 Task: Search one way flight ticket for 5 adults, 1 child, 2 infants in seat and 1 infant on lap in business from Worcester: Worcester Regional Airport to Laramie: Laramie Regional Airport on 5-3-2023. Choice of flights is Delta. Number of bags: 1 carry on bag. Price is upto 76000. Outbound departure time preference is 19:00.
Action: Mouse moved to (231, 318)
Screenshot: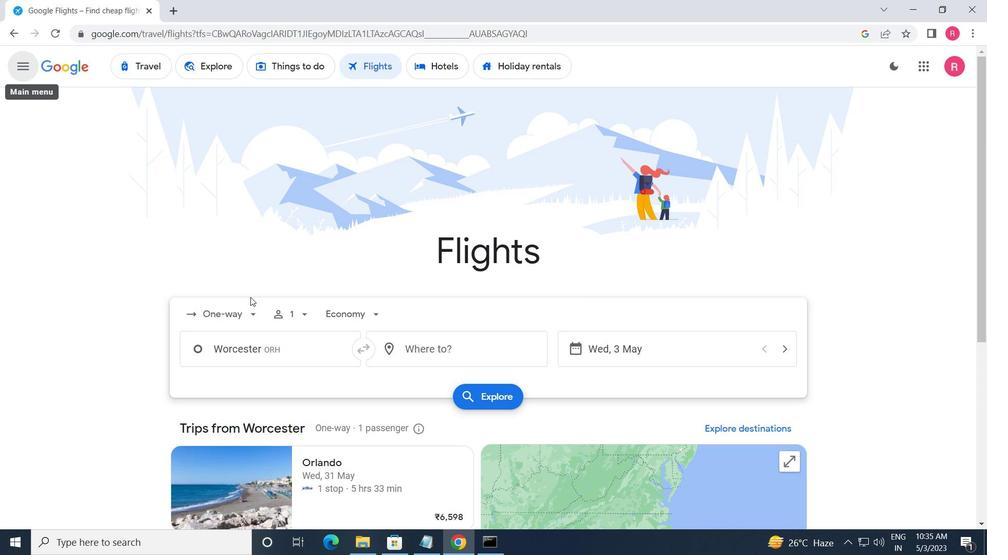 
Action: Mouse pressed left at (231, 318)
Screenshot: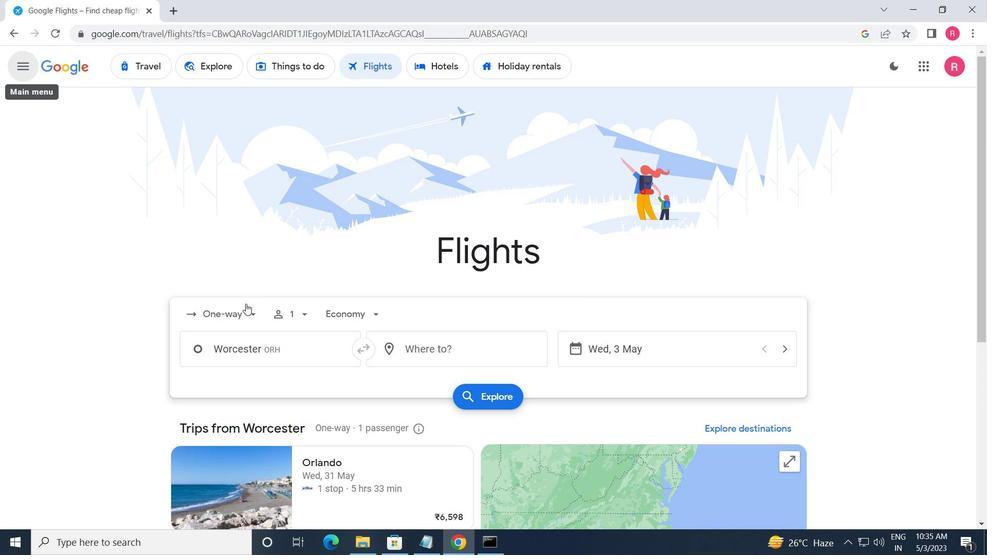 
Action: Mouse moved to (256, 374)
Screenshot: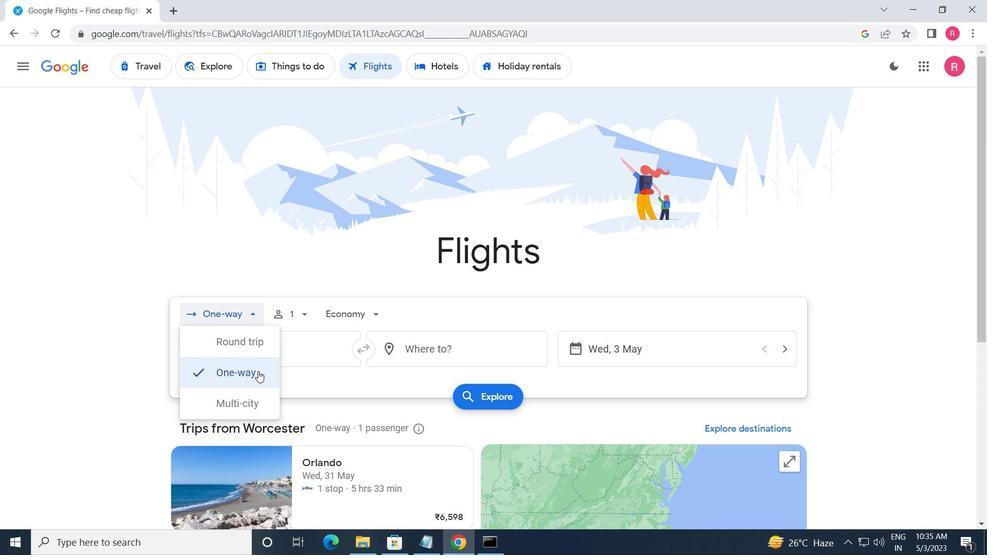 
Action: Mouse pressed left at (256, 374)
Screenshot: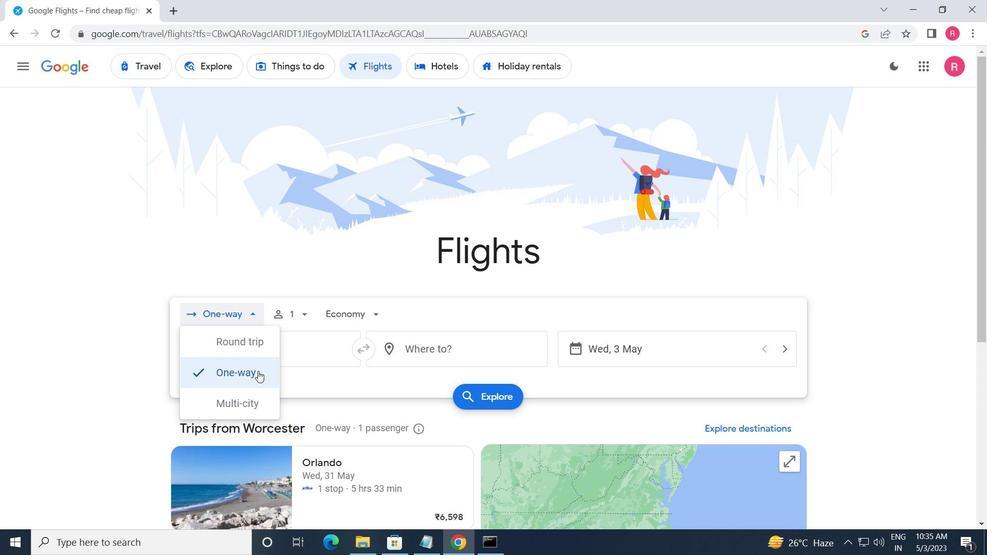 
Action: Mouse moved to (285, 309)
Screenshot: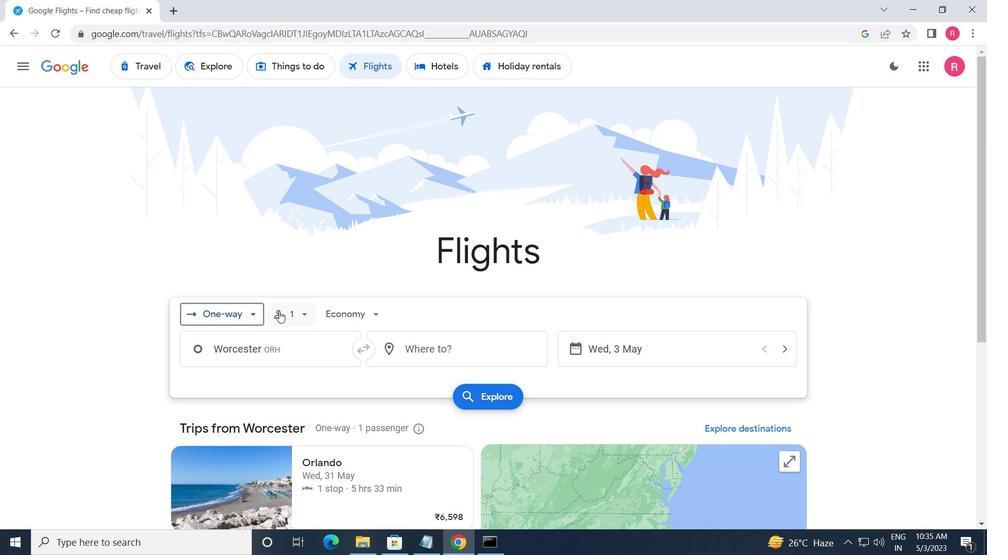 
Action: Mouse pressed left at (285, 309)
Screenshot: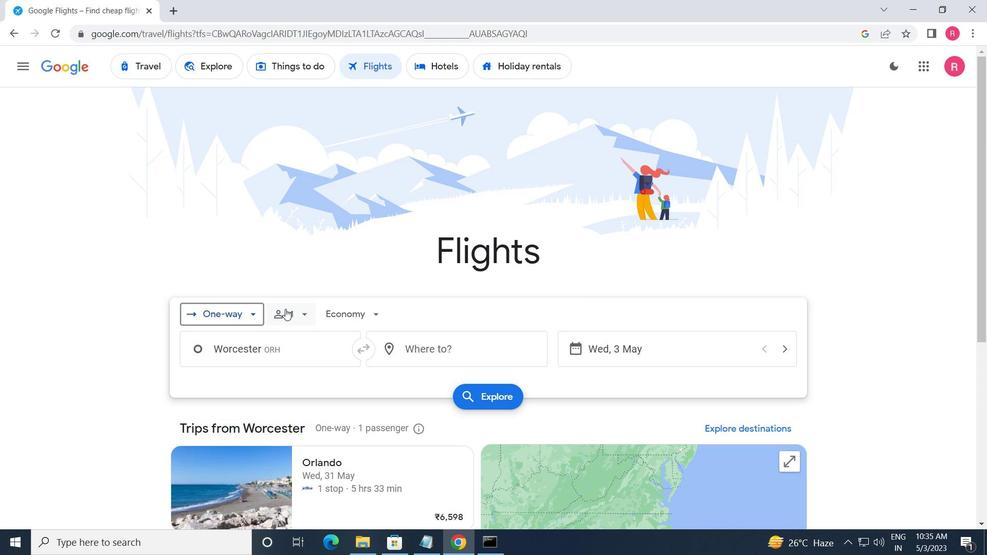 
Action: Mouse moved to (408, 351)
Screenshot: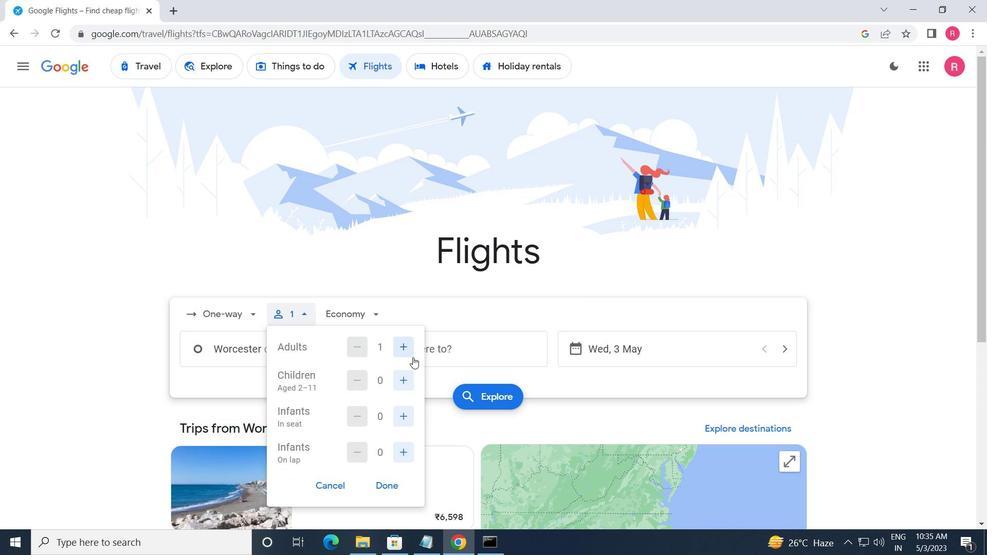 
Action: Mouse pressed left at (408, 351)
Screenshot: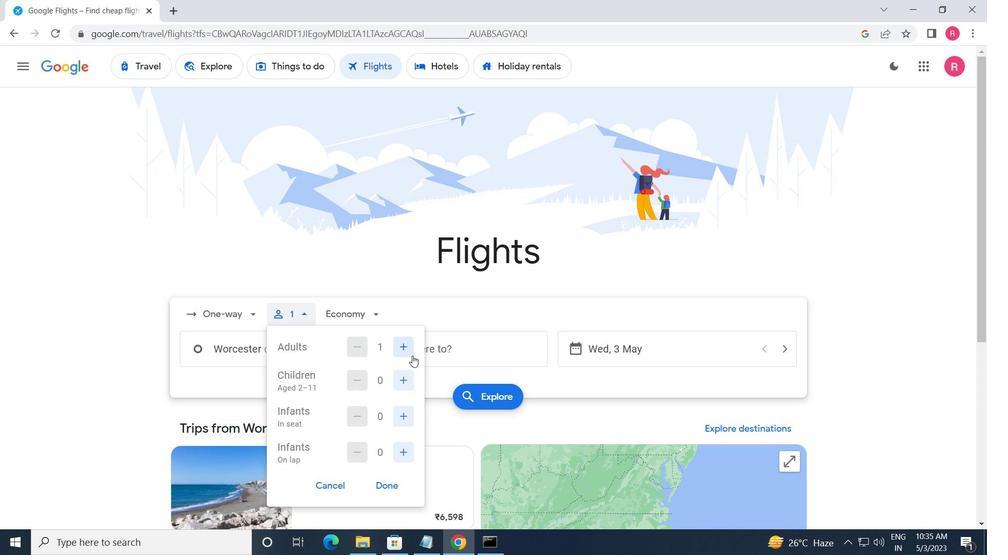 
Action: Mouse moved to (408, 350)
Screenshot: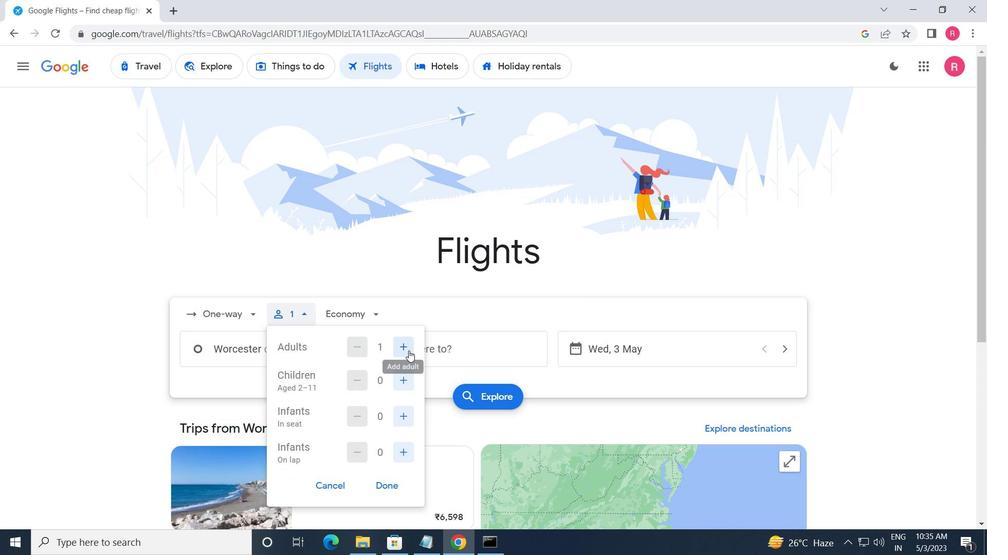 
Action: Mouse pressed left at (408, 350)
Screenshot: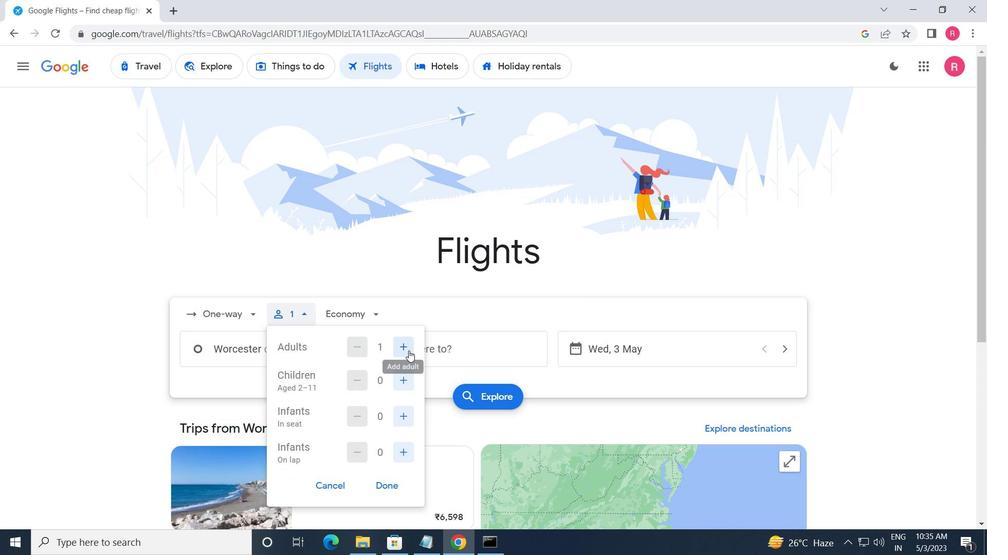 
Action: Mouse pressed left at (408, 350)
Screenshot: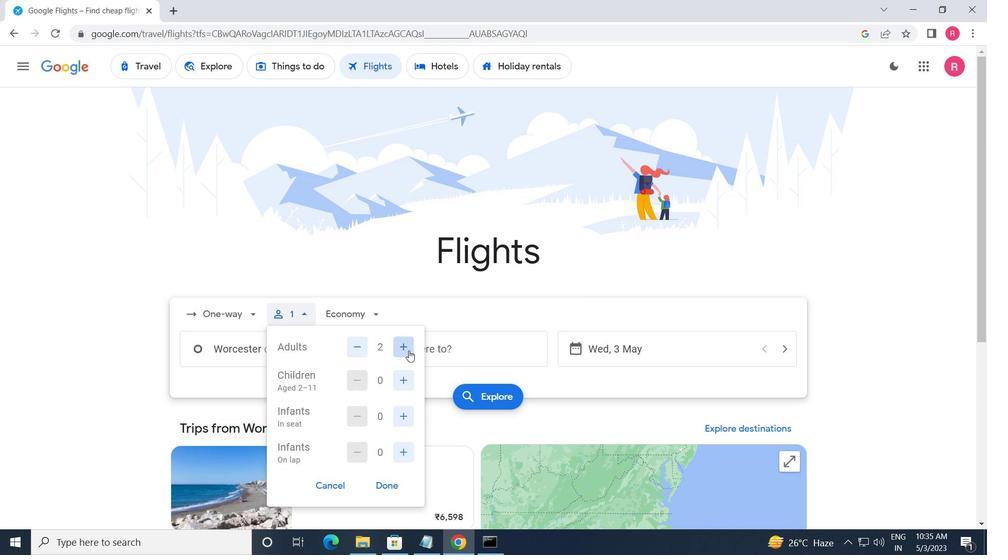 
Action: Mouse moved to (406, 352)
Screenshot: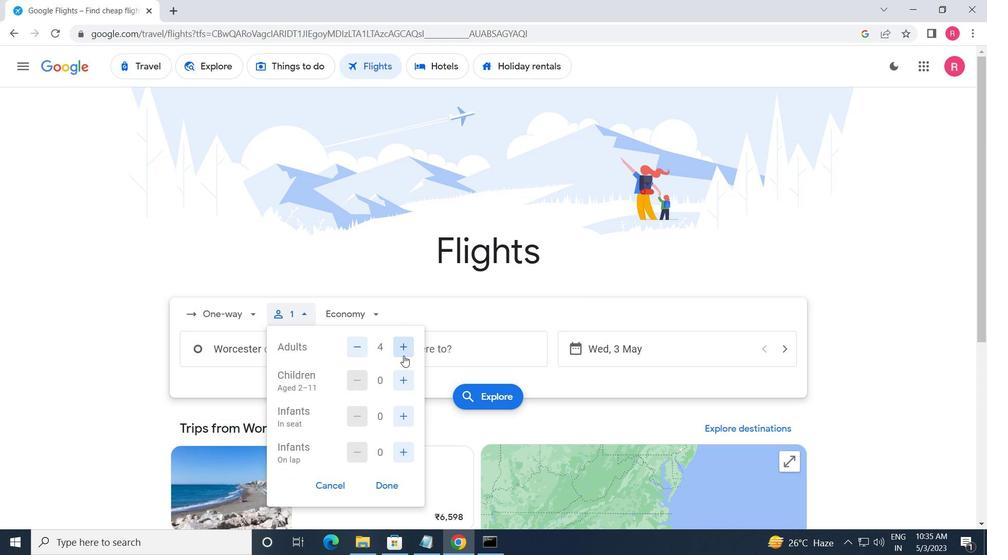 
Action: Mouse pressed left at (406, 352)
Screenshot: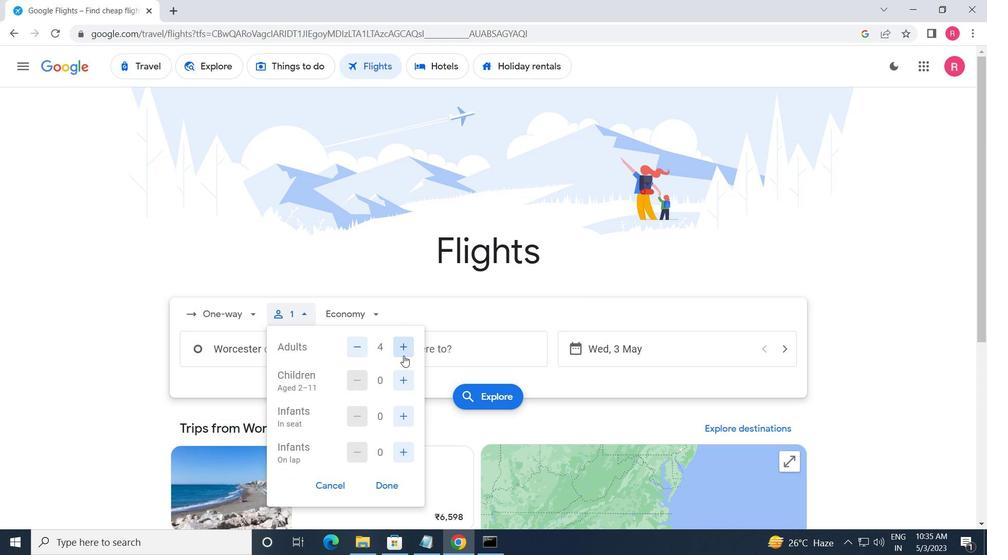 
Action: Mouse moved to (405, 380)
Screenshot: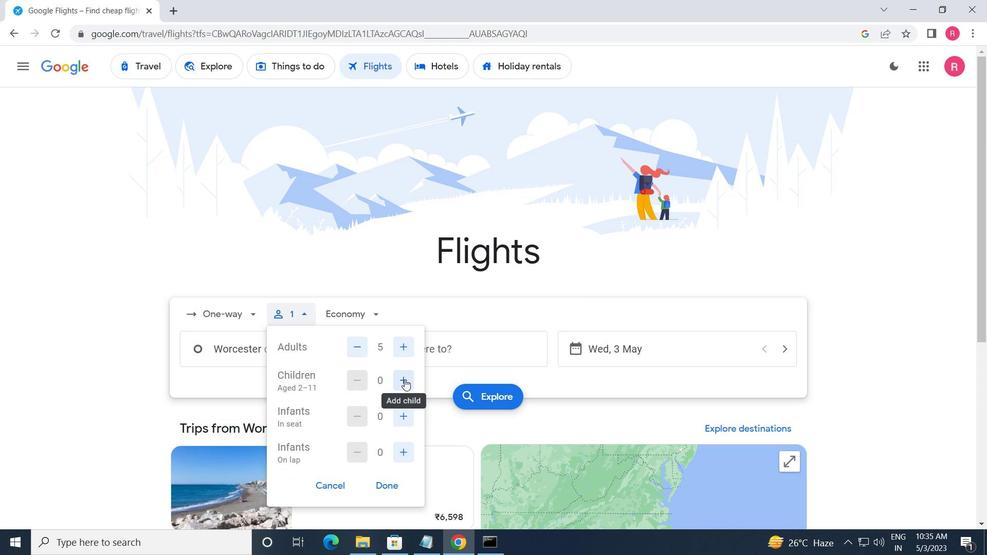 
Action: Mouse pressed left at (405, 380)
Screenshot: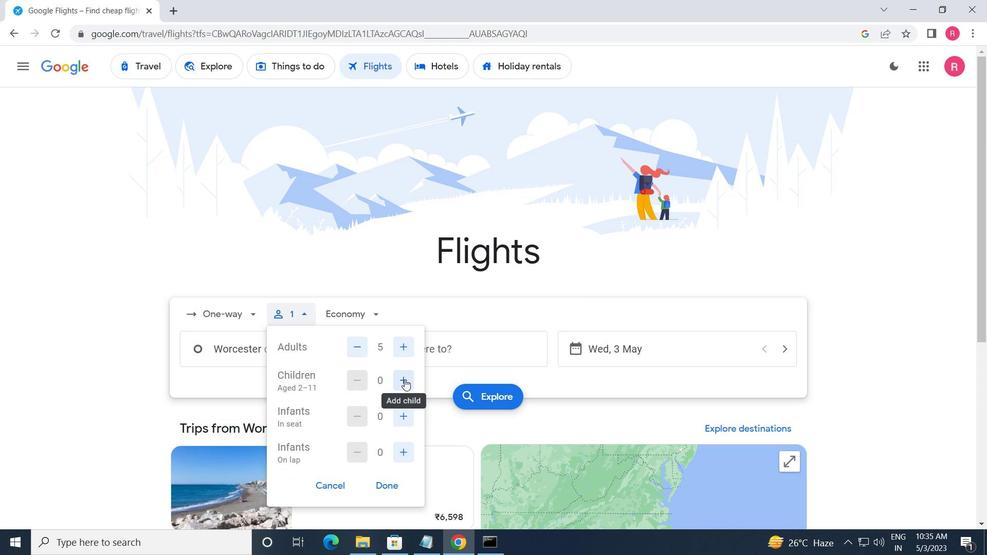 
Action: Mouse moved to (398, 400)
Screenshot: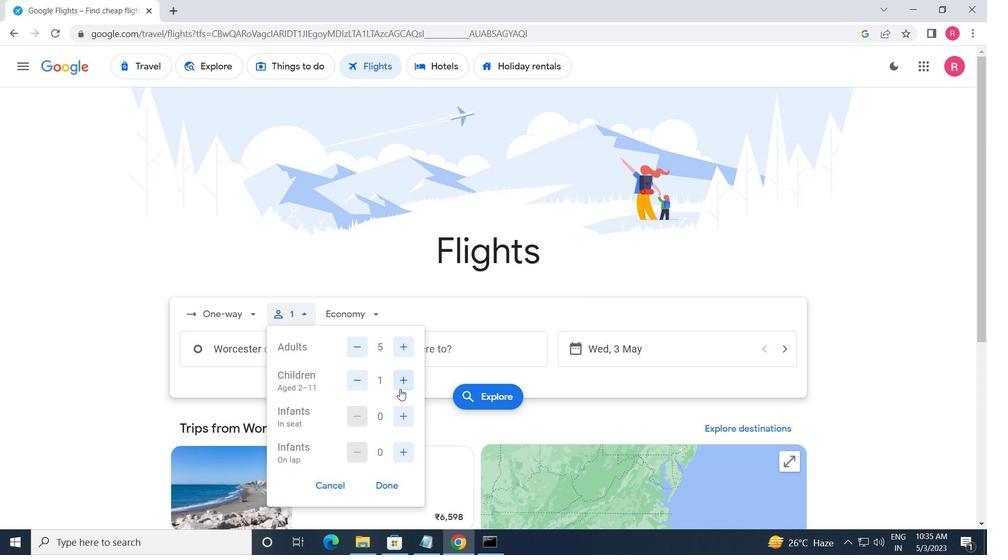 
Action: Mouse pressed left at (398, 400)
Screenshot: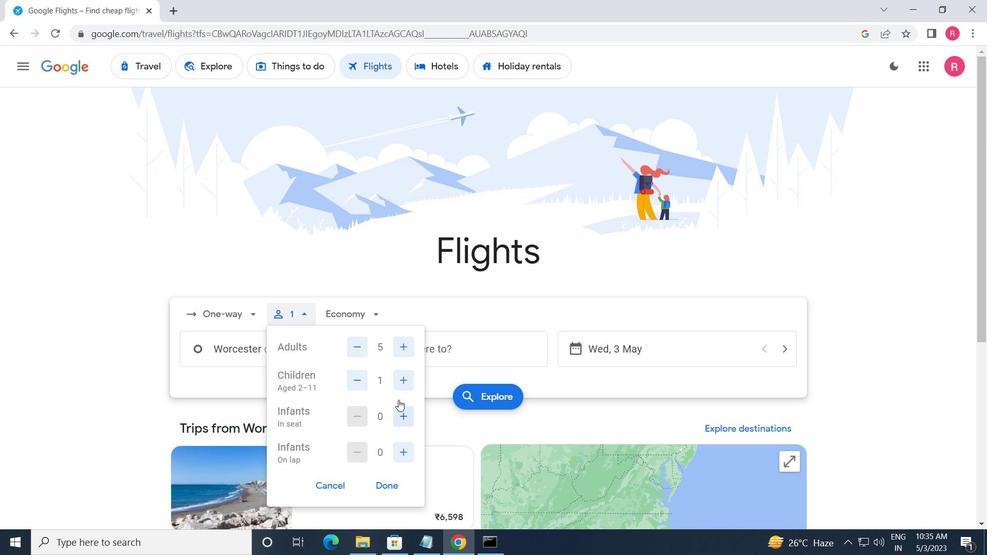 
Action: Mouse moved to (402, 413)
Screenshot: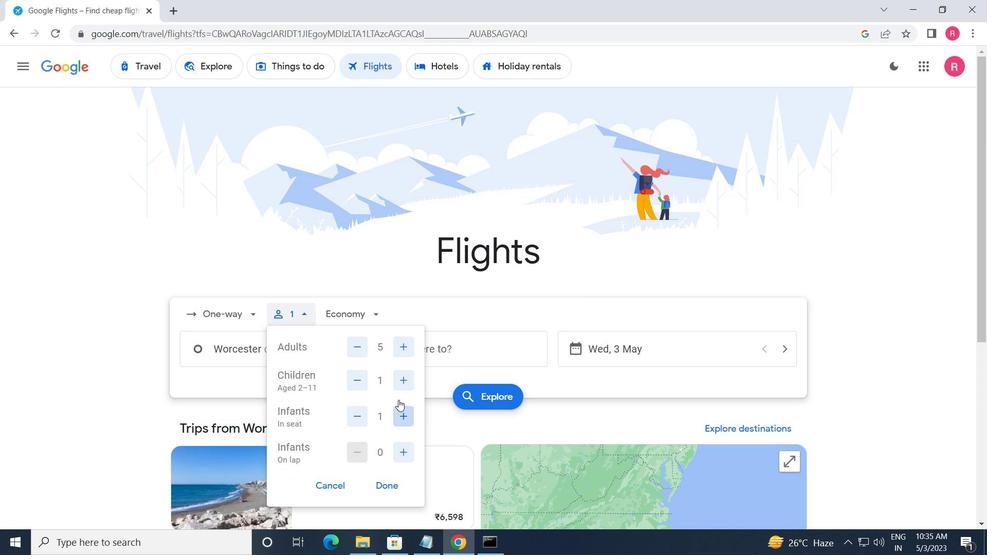 
Action: Mouse pressed left at (402, 413)
Screenshot: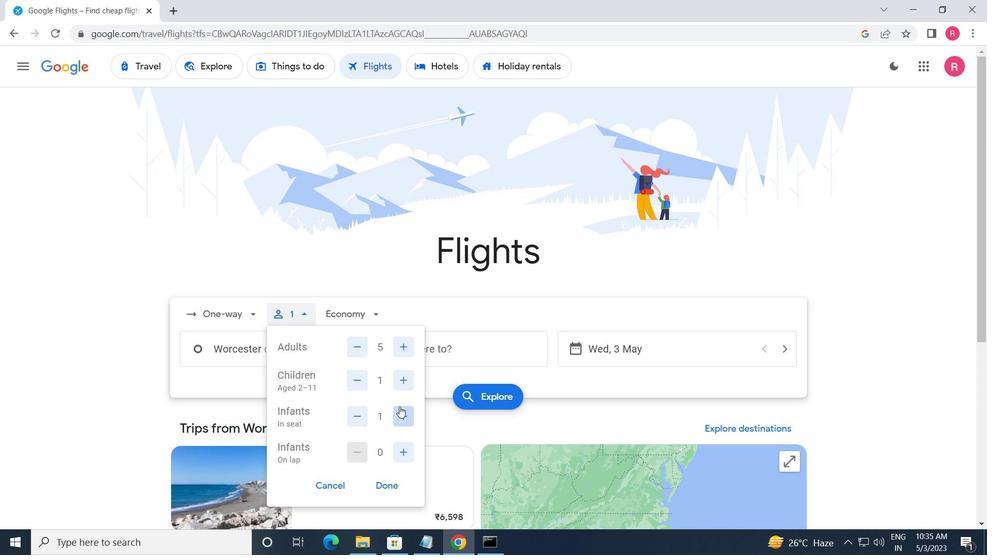 
Action: Mouse moved to (402, 443)
Screenshot: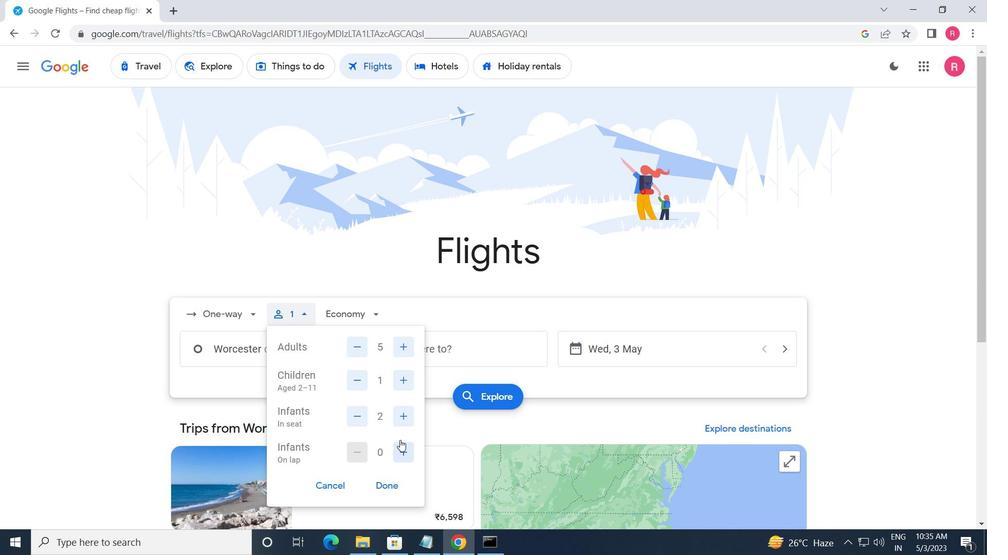
Action: Mouse pressed left at (402, 443)
Screenshot: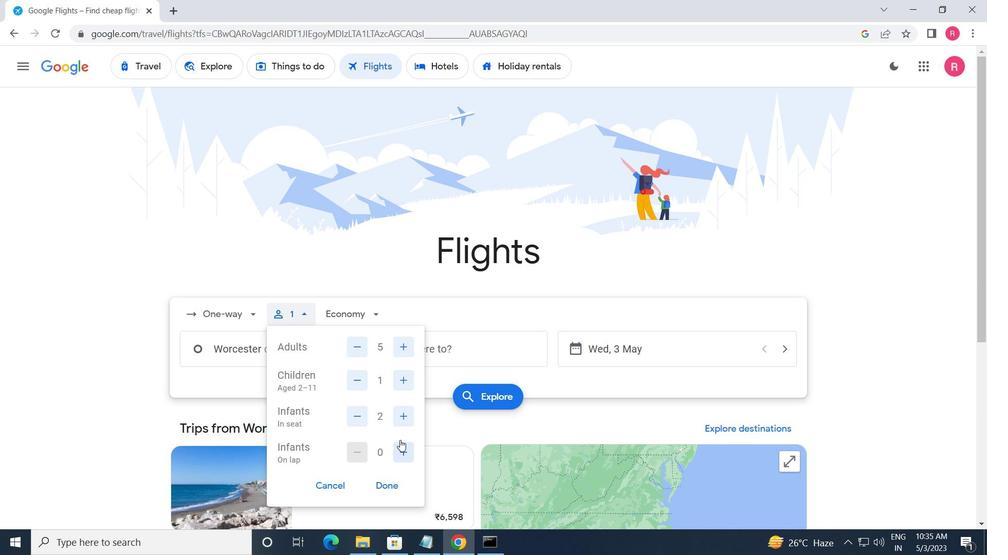 
Action: Mouse moved to (397, 480)
Screenshot: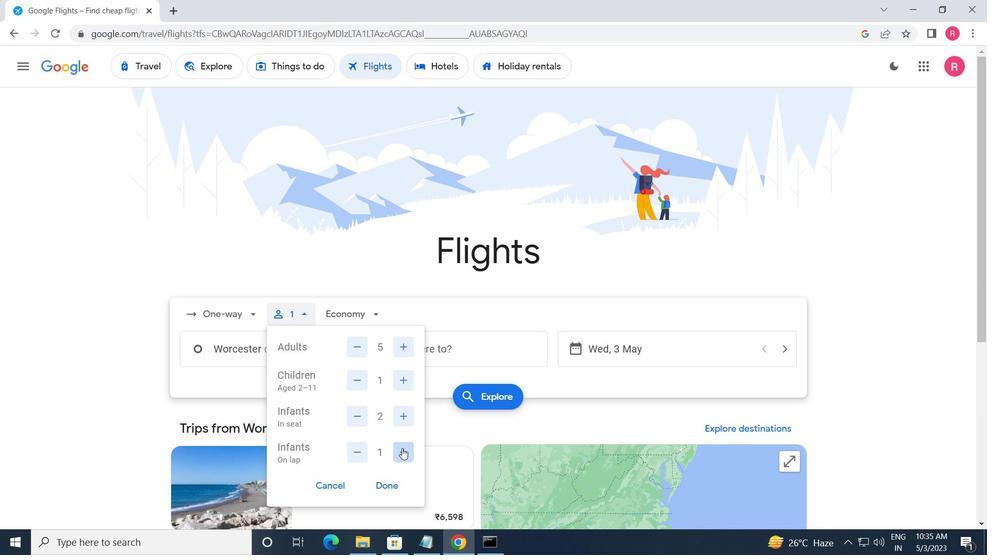 
Action: Mouse pressed left at (397, 480)
Screenshot: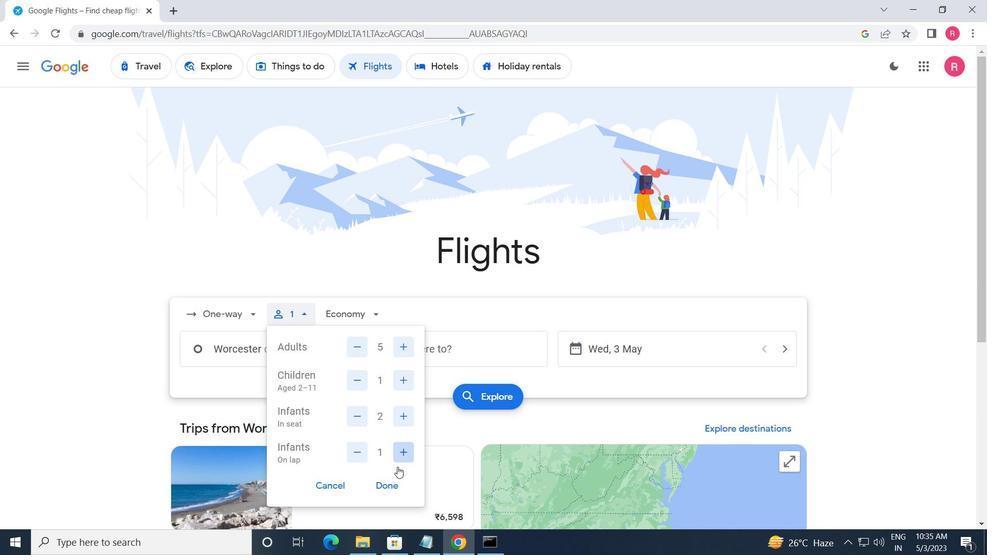 
Action: Mouse moved to (364, 324)
Screenshot: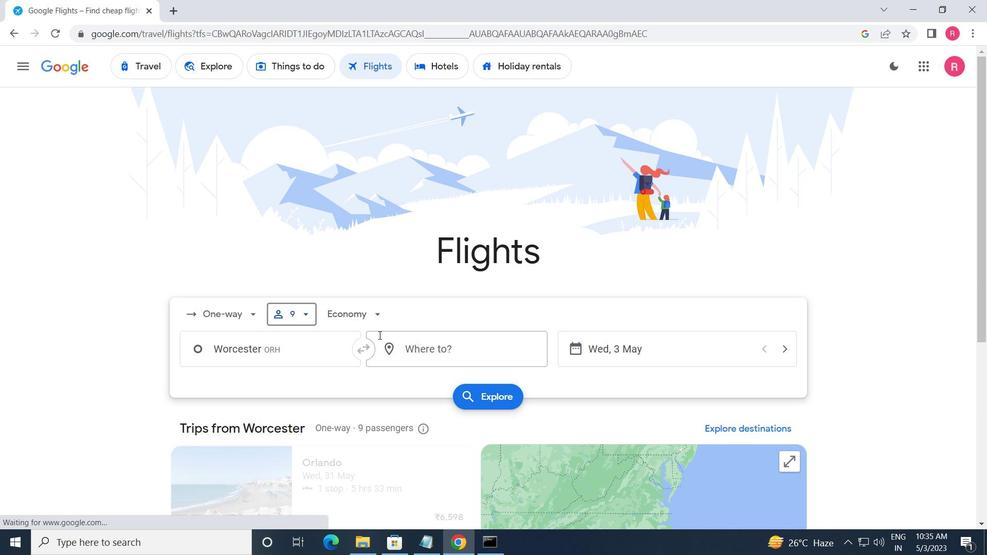 
Action: Mouse pressed left at (364, 324)
Screenshot: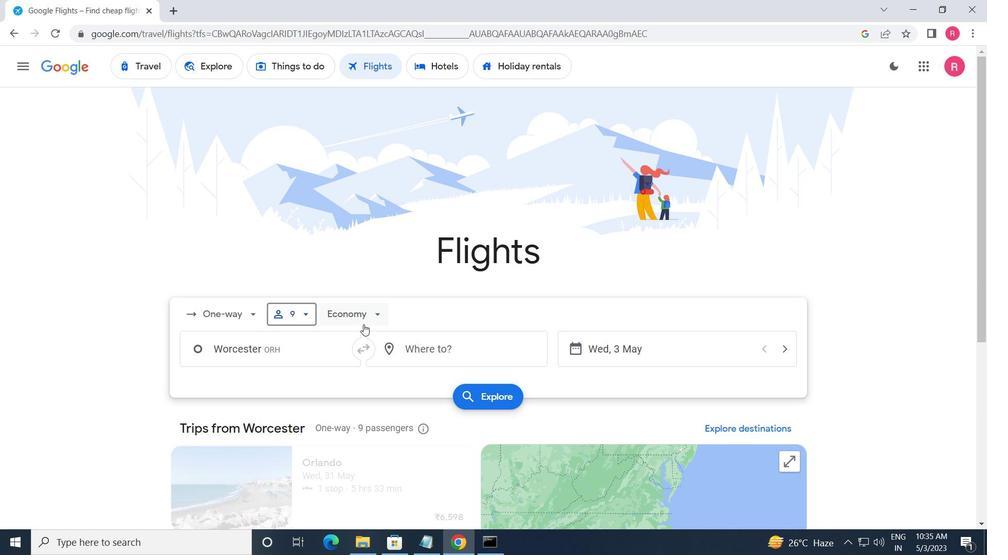 
Action: Mouse moved to (374, 402)
Screenshot: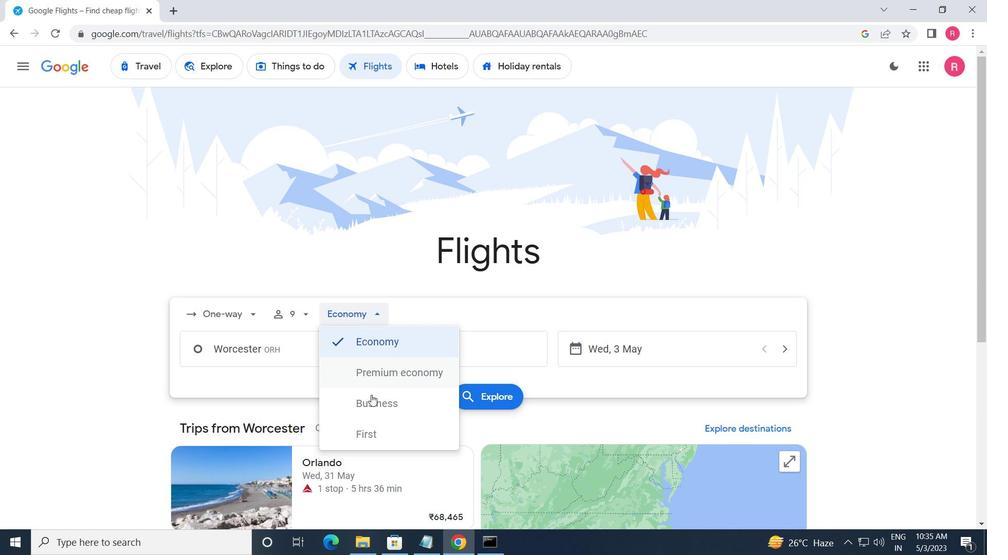 
Action: Mouse pressed left at (374, 402)
Screenshot: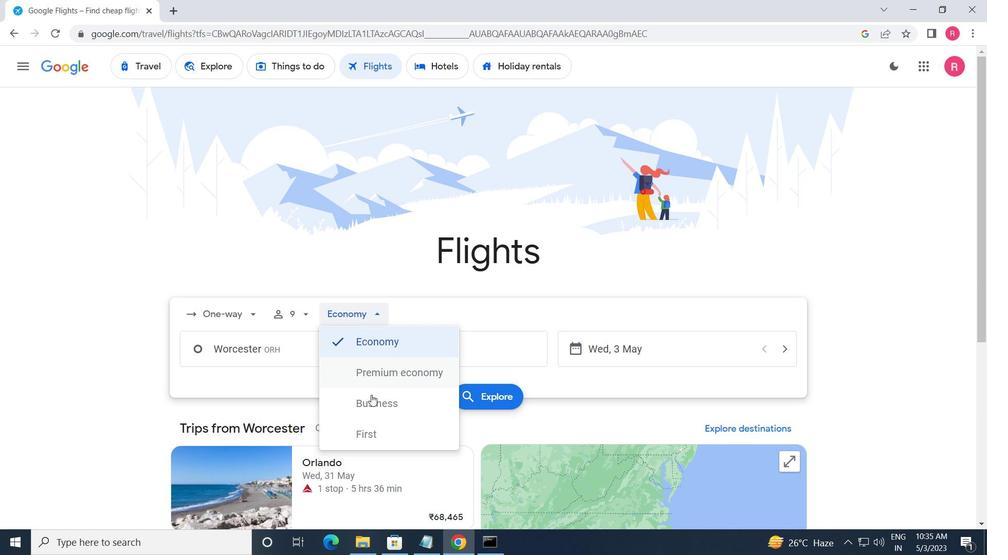 
Action: Mouse moved to (342, 356)
Screenshot: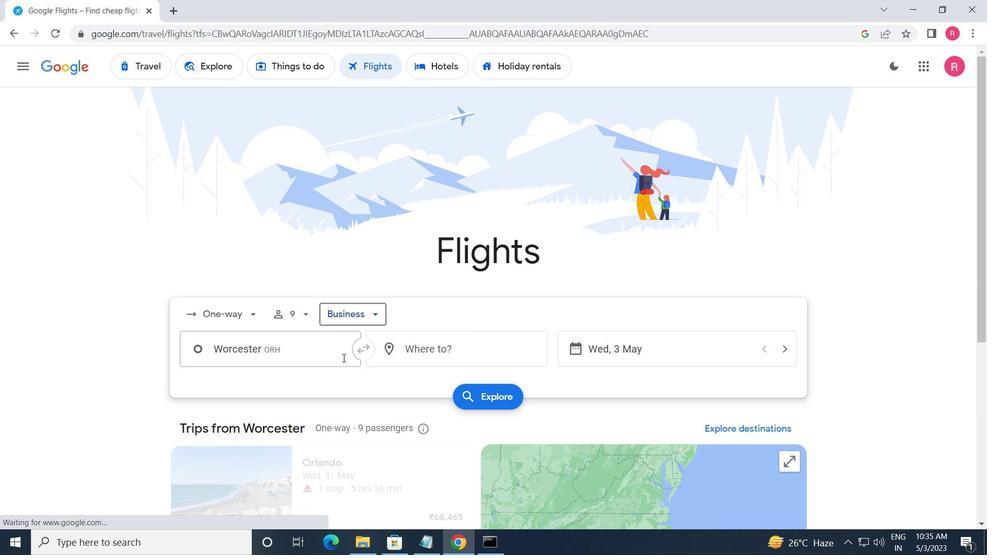 
Action: Mouse pressed left at (342, 356)
Screenshot: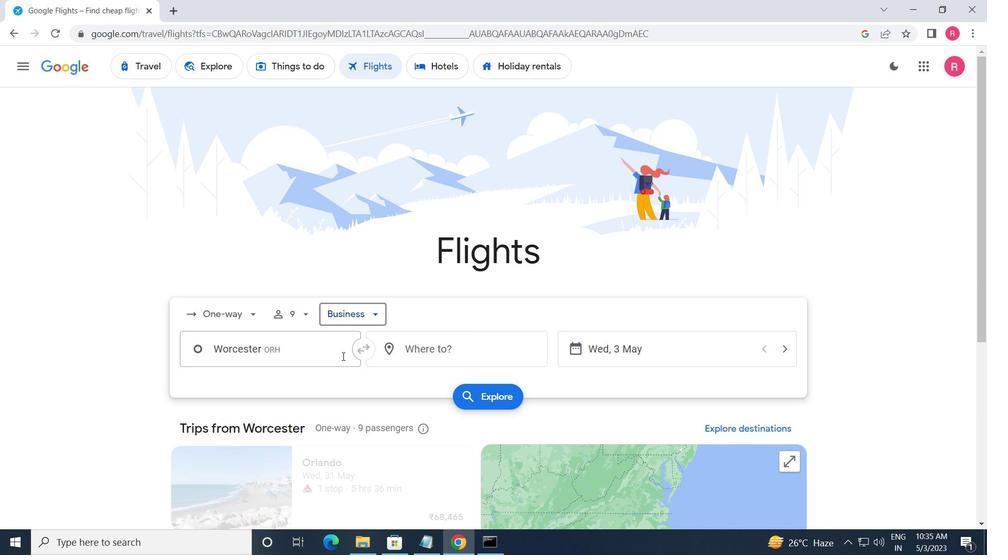 
Action: Mouse moved to (329, 437)
Screenshot: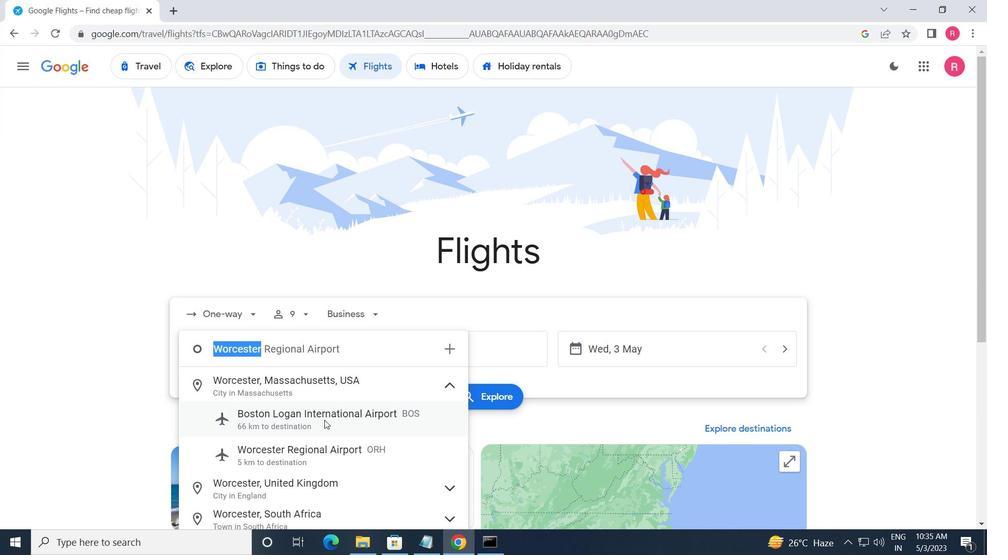 
Action: Mouse pressed left at (329, 437)
Screenshot: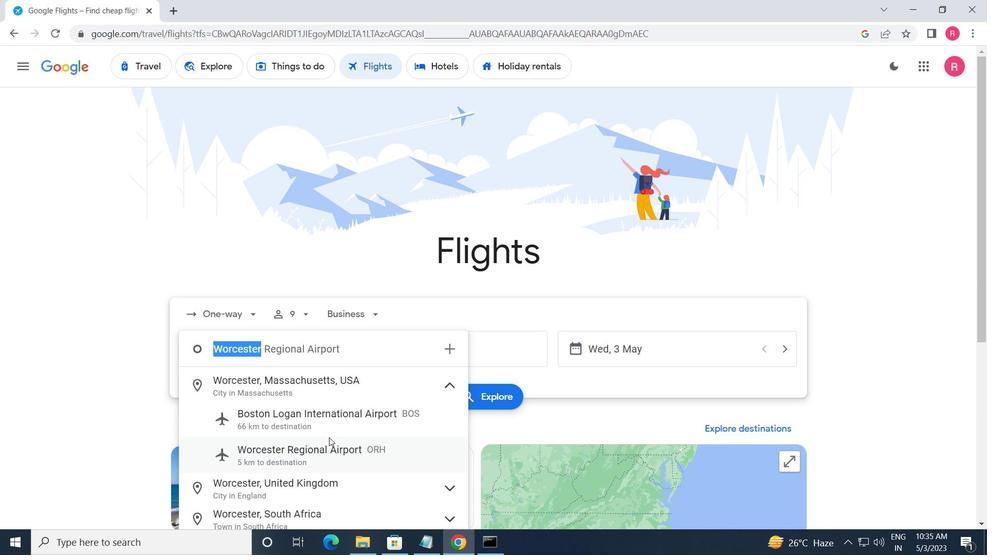 
Action: Mouse moved to (437, 359)
Screenshot: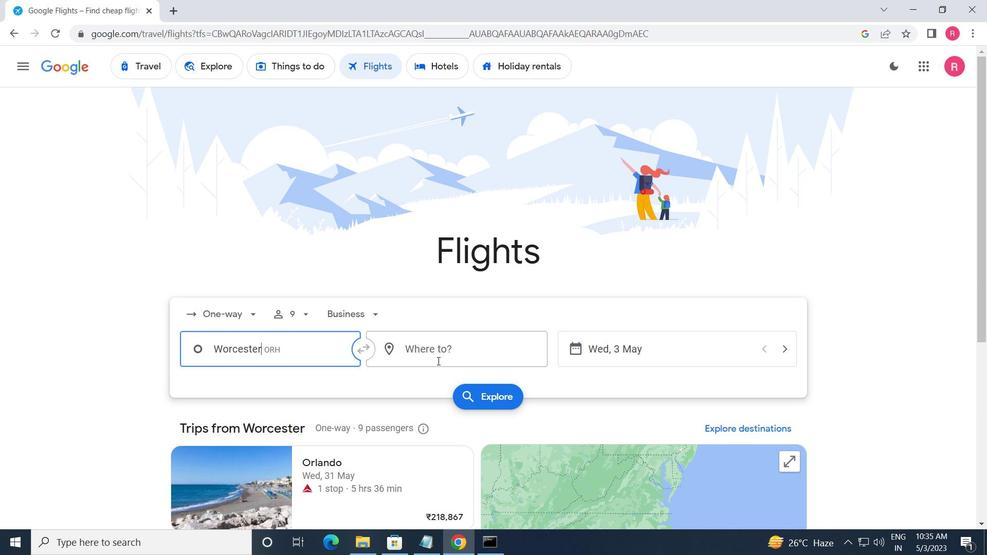 
Action: Mouse pressed left at (437, 359)
Screenshot: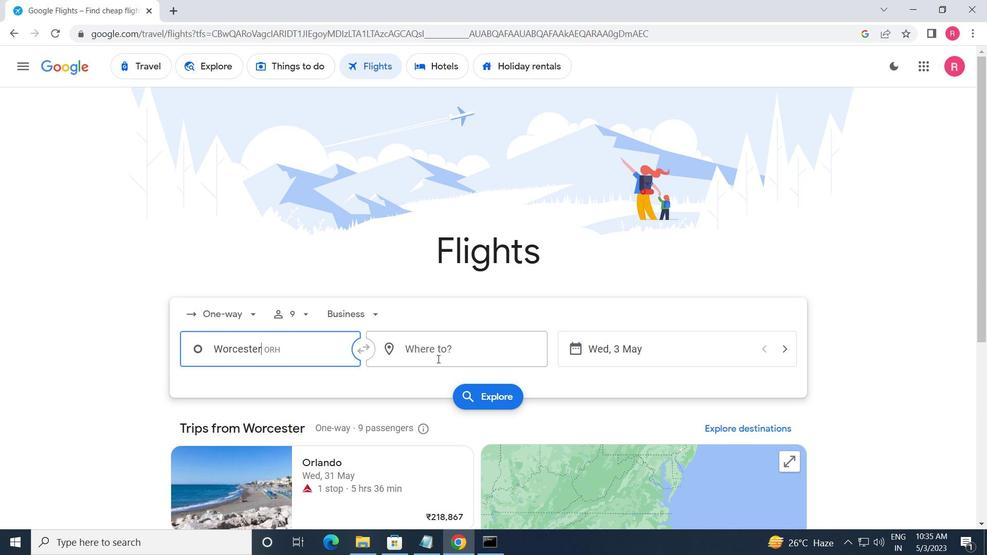 
Action: Mouse moved to (456, 479)
Screenshot: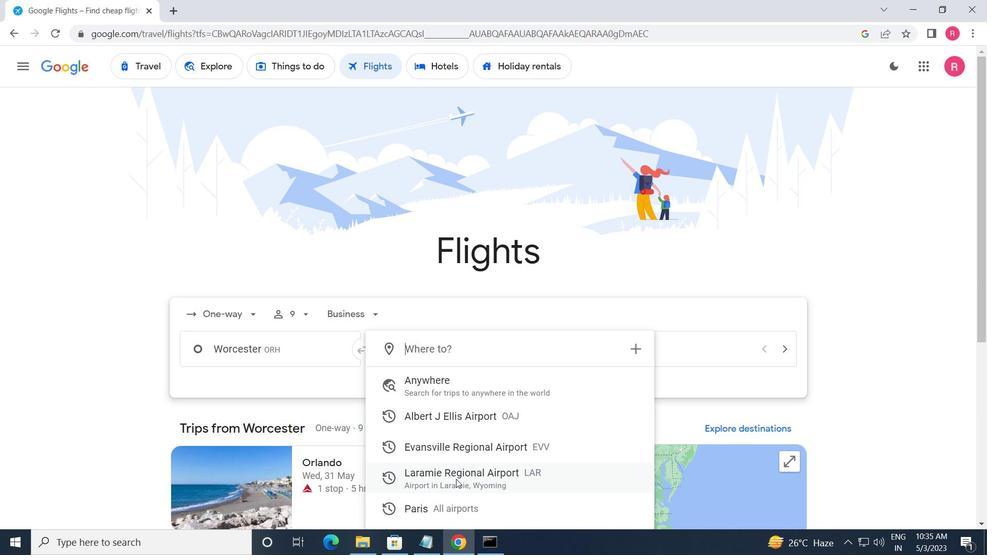 
Action: Mouse pressed left at (456, 479)
Screenshot: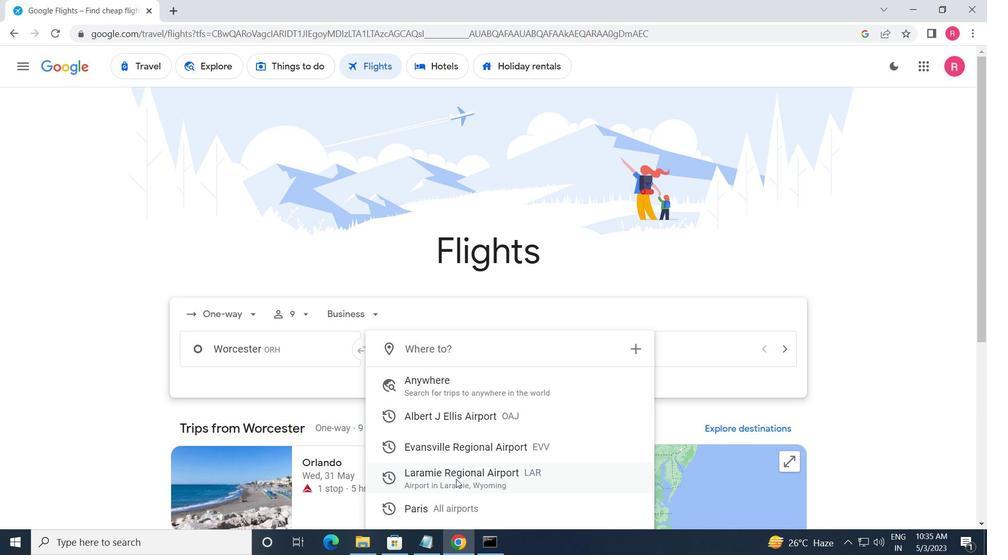 
Action: Mouse moved to (664, 355)
Screenshot: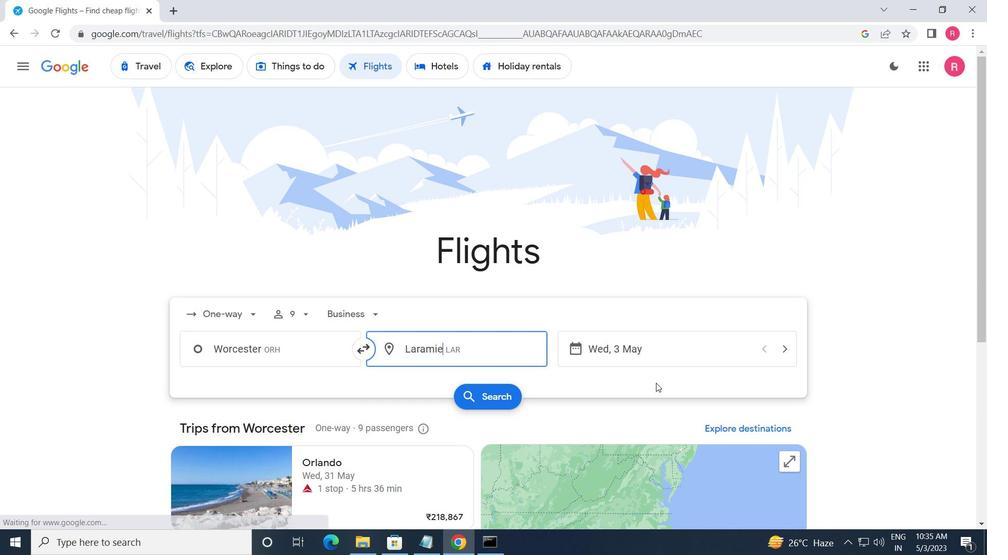 
Action: Mouse pressed left at (664, 355)
Screenshot: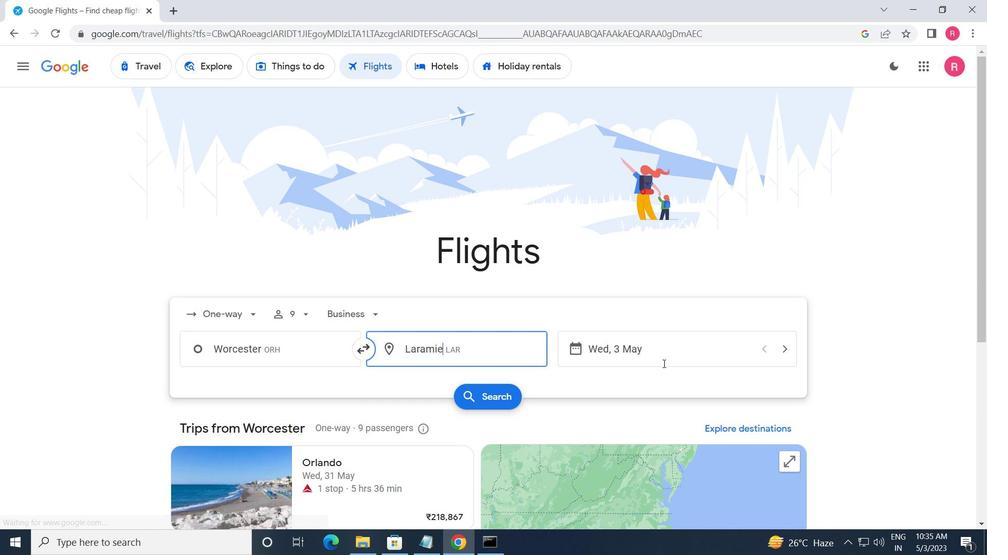 
Action: Mouse moved to (422, 297)
Screenshot: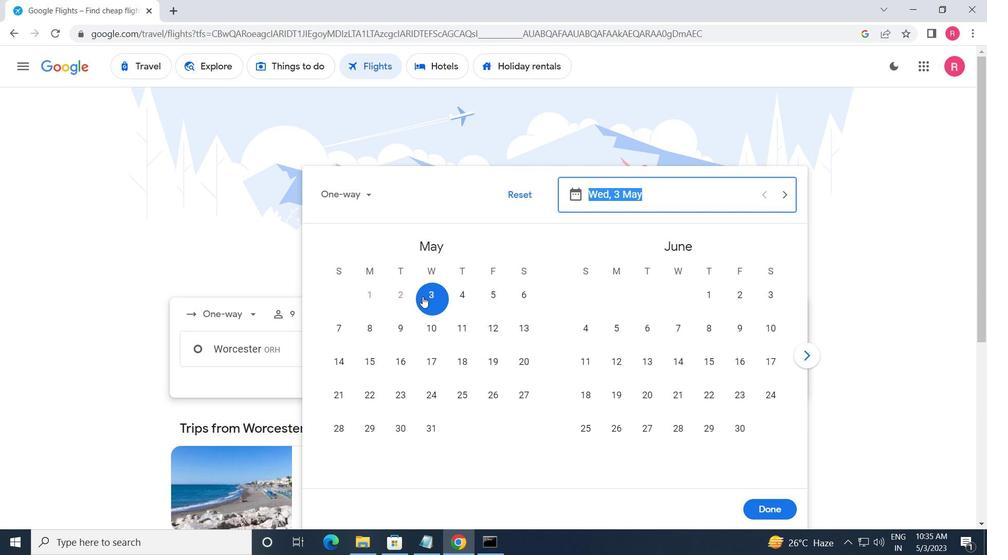 
Action: Mouse pressed left at (422, 297)
Screenshot: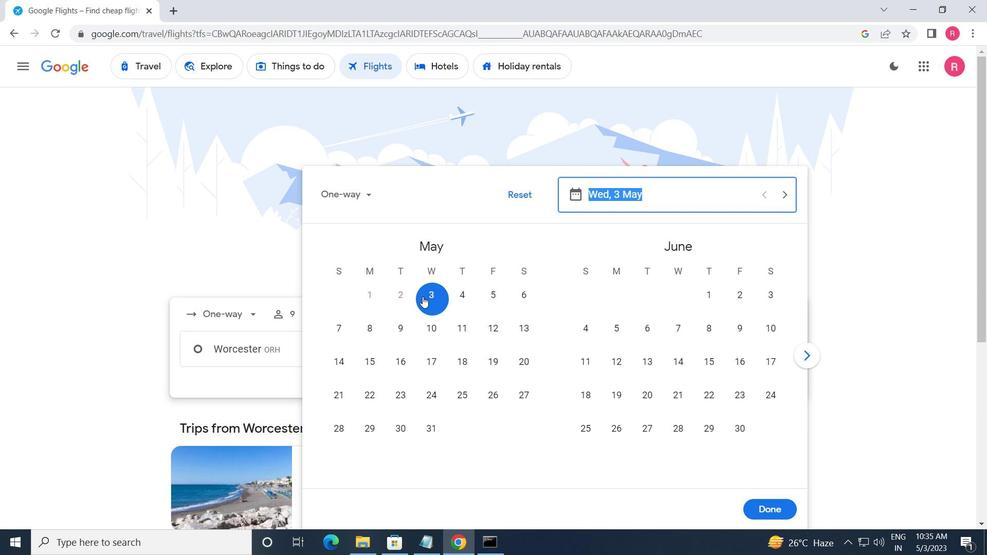 
Action: Mouse moved to (757, 507)
Screenshot: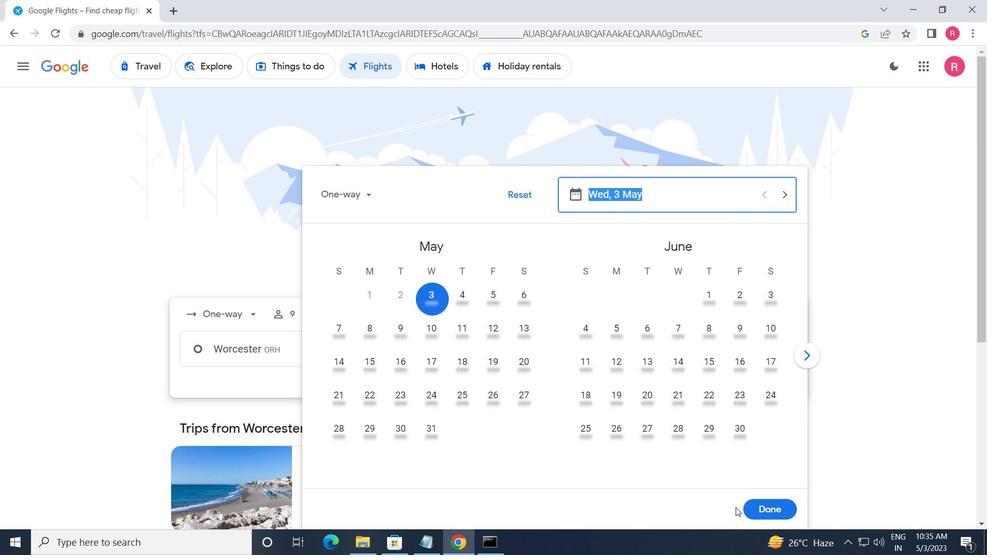 
Action: Mouse pressed left at (757, 507)
Screenshot: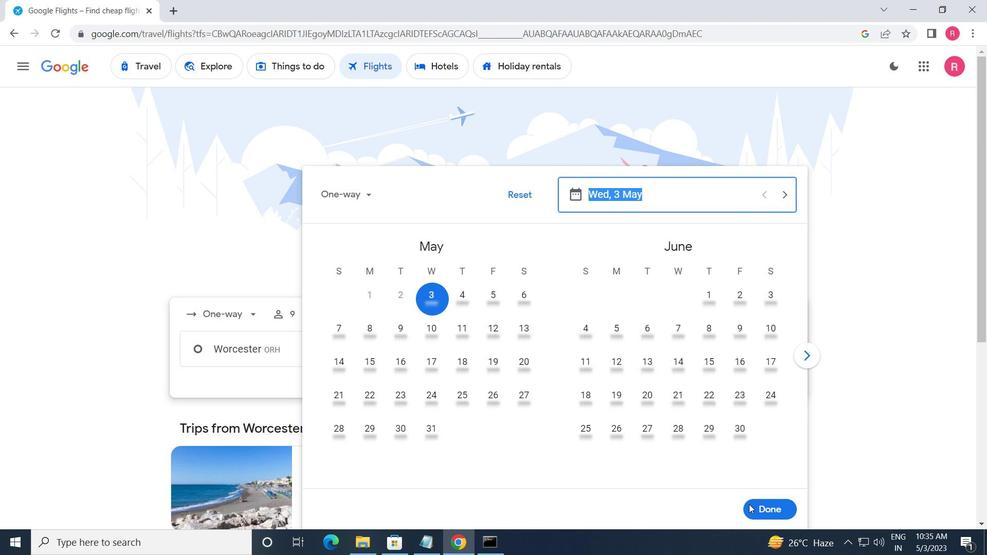 
Action: Mouse moved to (490, 396)
Screenshot: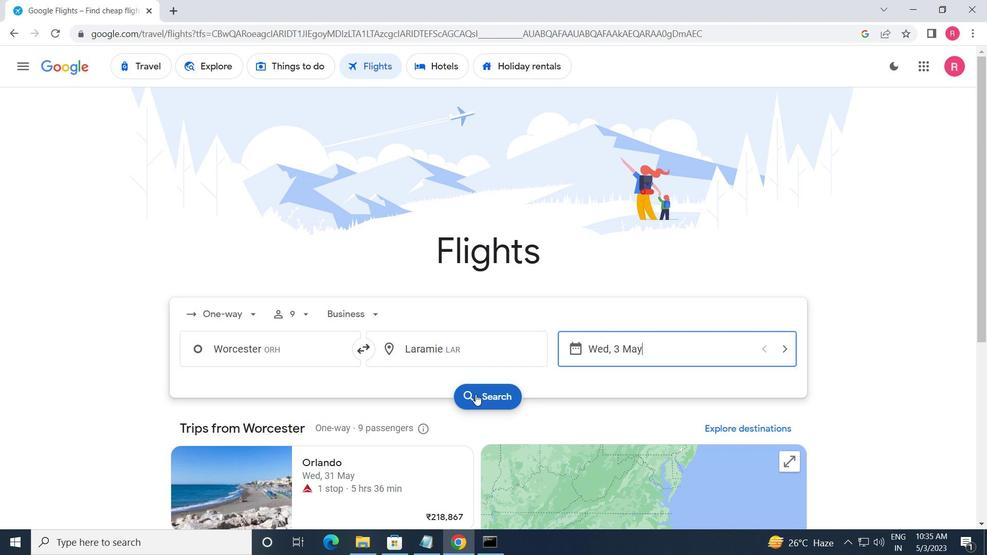 
Action: Mouse pressed left at (490, 396)
Screenshot: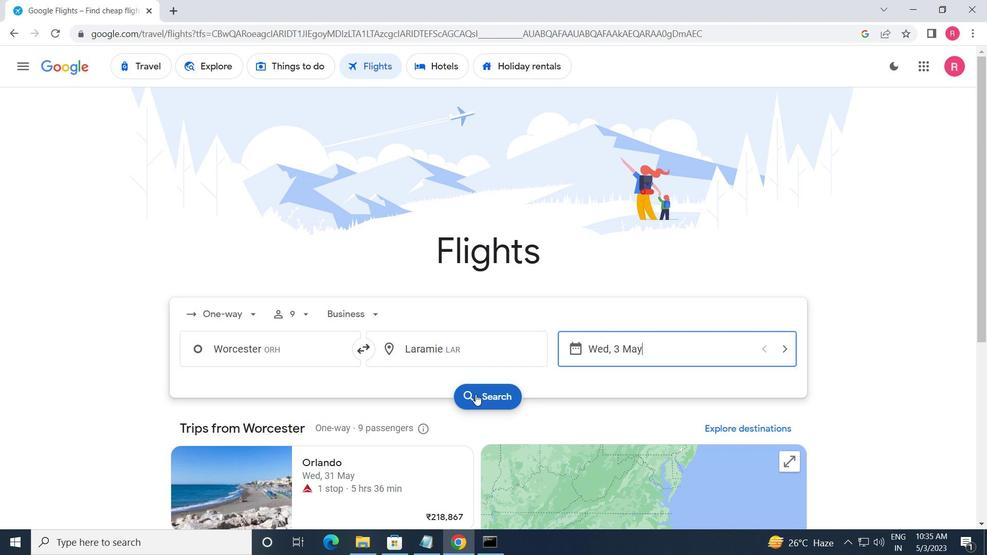 
Action: Mouse moved to (185, 187)
Screenshot: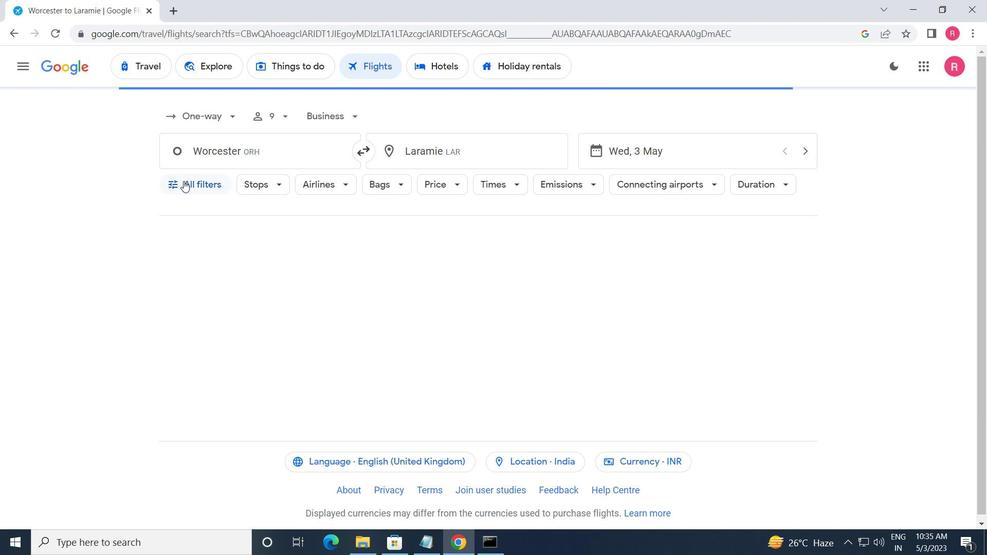 
Action: Mouse pressed left at (185, 187)
Screenshot: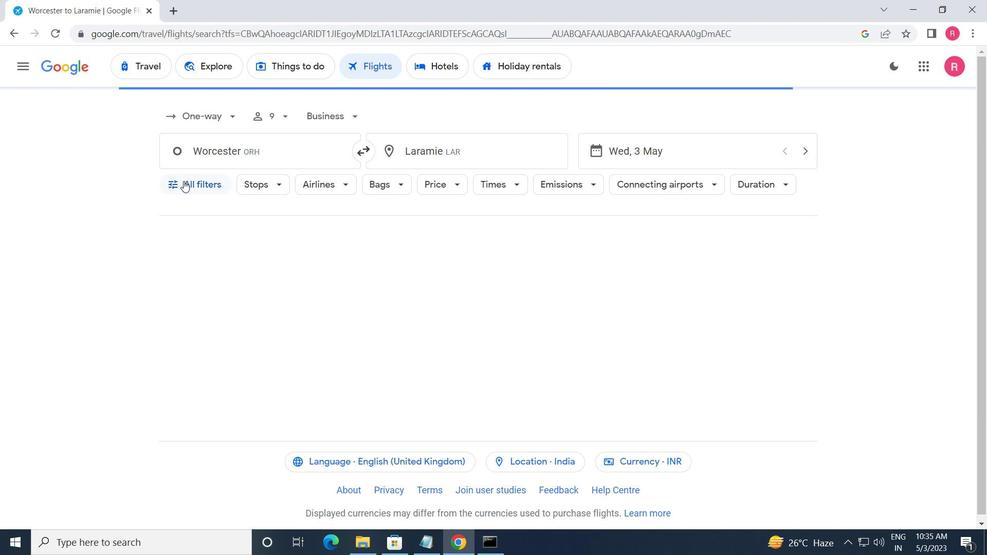
Action: Mouse moved to (277, 374)
Screenshot: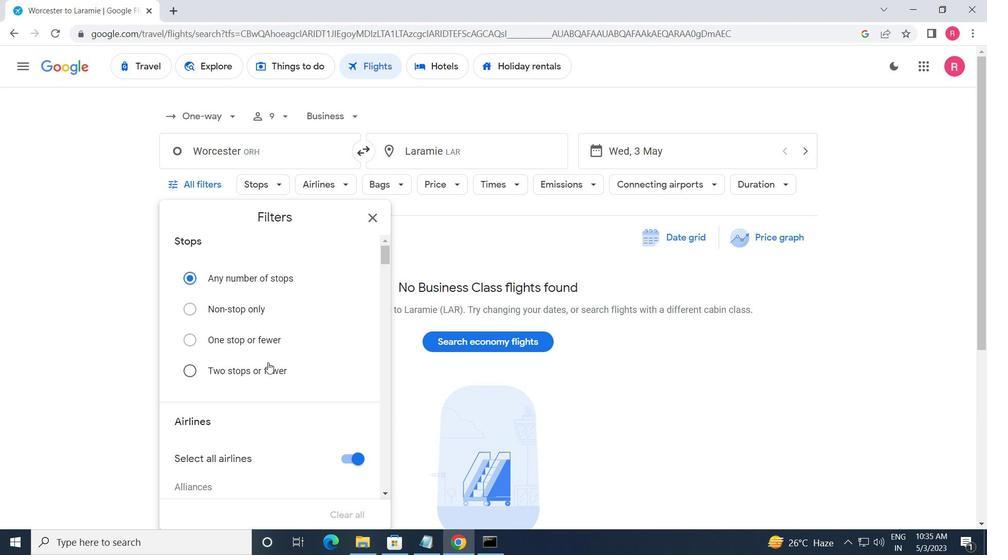 
Action: Mouse scrolled (277, 373) with delta (0, 0)
Screenshot: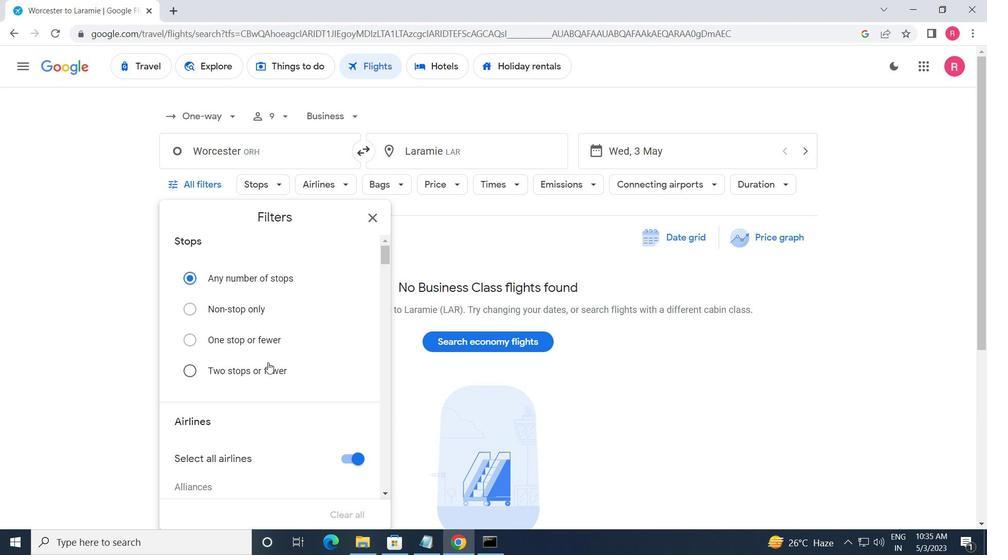 
Action: Mouse moved to (277, 376)
Screenshot: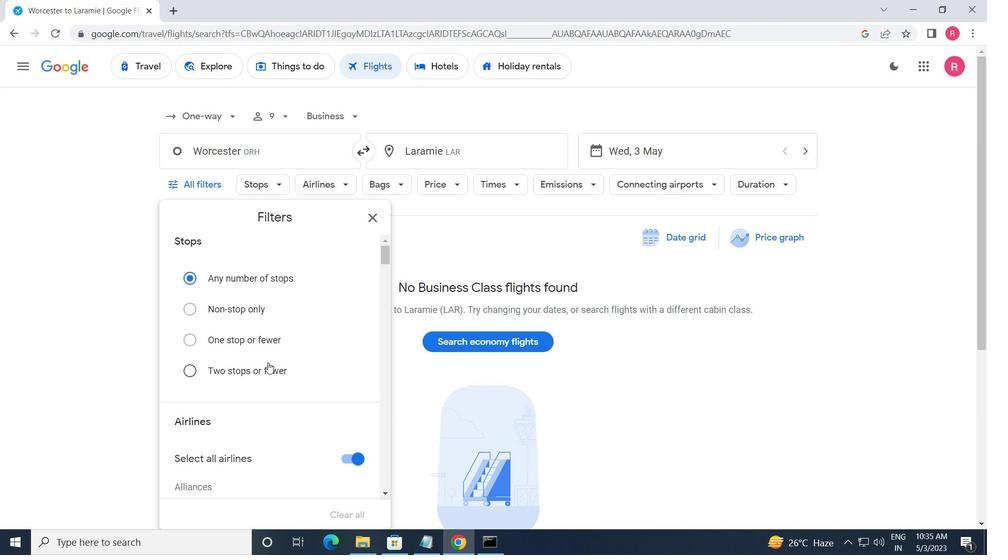 
Action: Mouse scrolled (277, 376) with delta (0, 0)
Screenshot: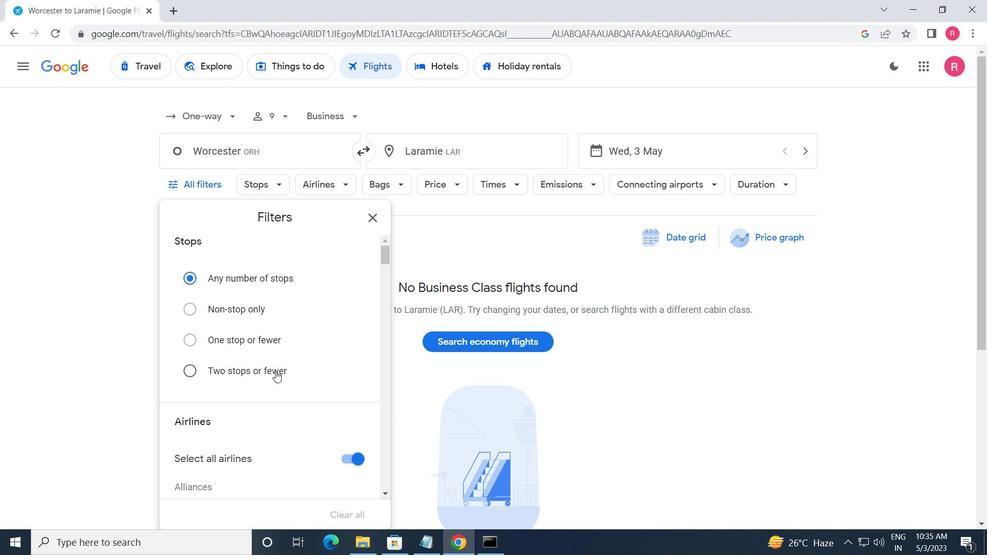 
Action: Mouse moved to (277, 377)
Screenshot: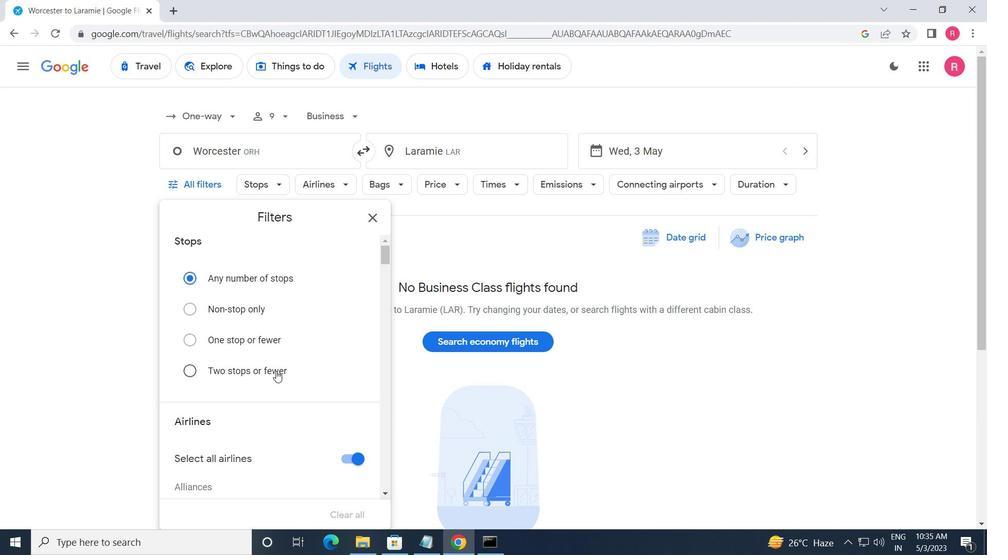 
Action: Mouse scrolled (277, 377) with delta (0, 0)
Screenshot: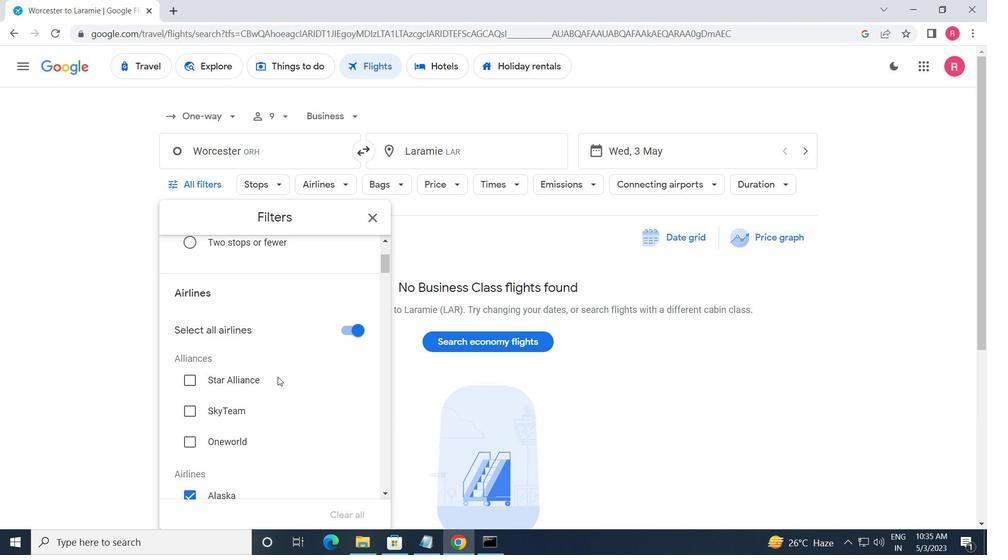 
Action: Mouse moved to (251, 401)
Screenshot: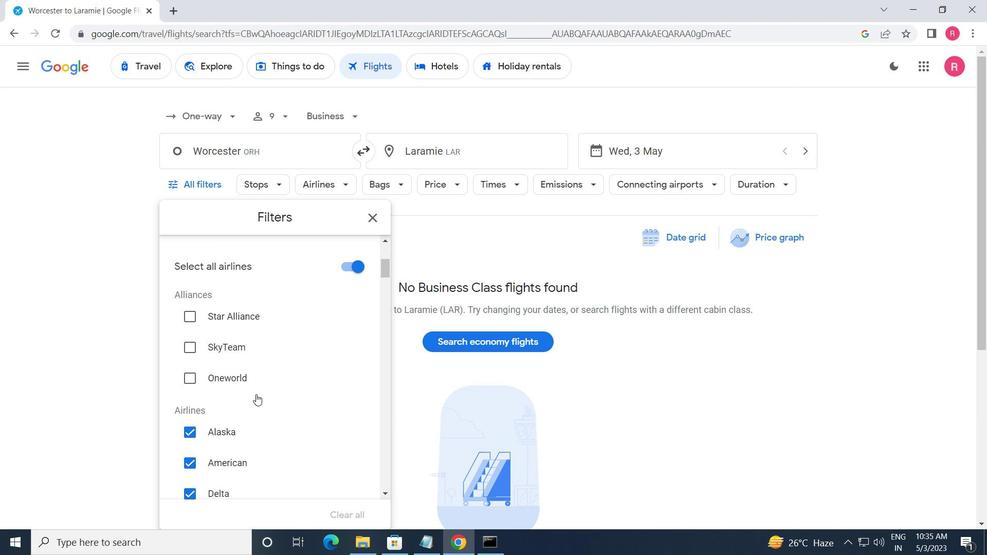 
Action: Mouse scrolled (251, 400) with delta (0, 0)
Screenshot: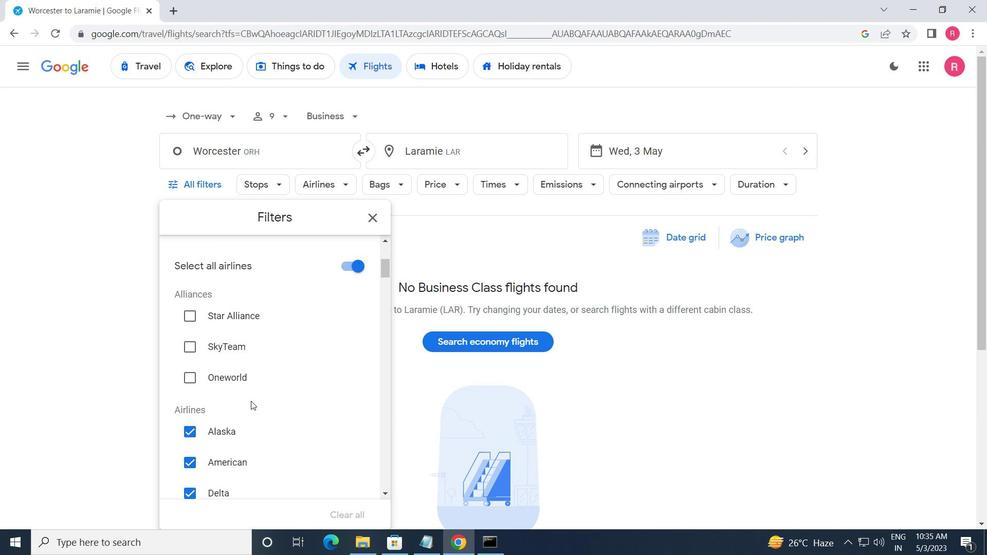 
Action: Mouse moved to (342, 435)
Screenshot: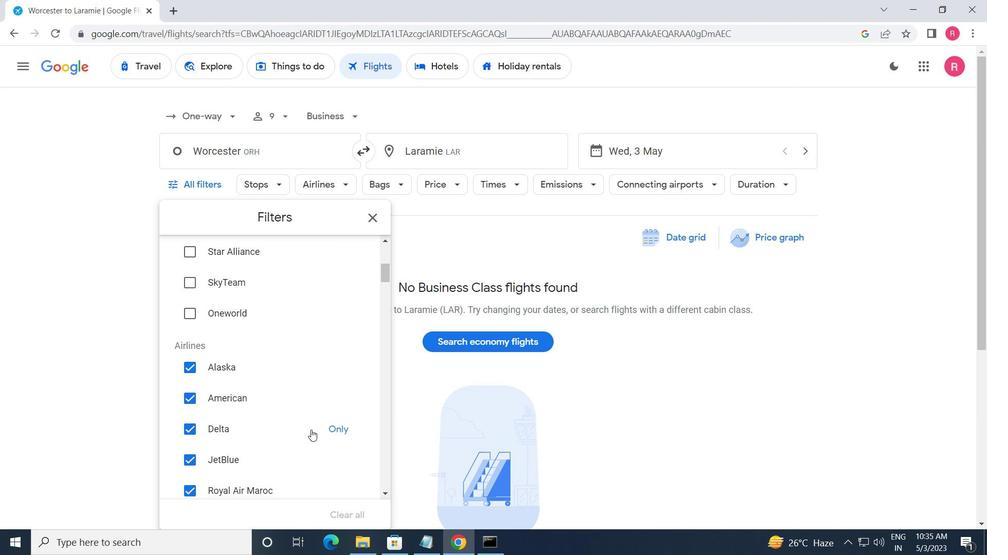 
Action: Mouse pressed left at (342, 435)
Screenshot: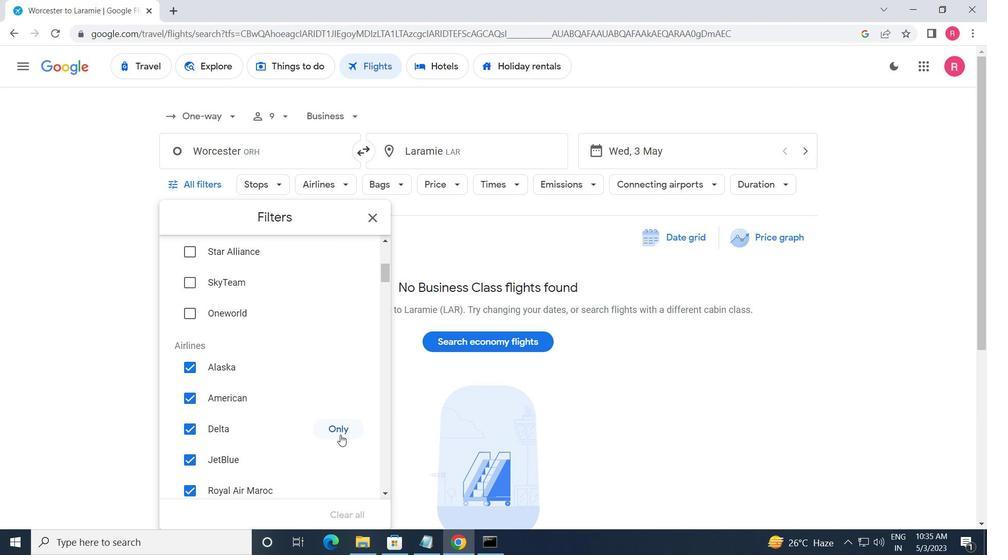 
Action: Mouse moved to (256, 448)
Screenshot: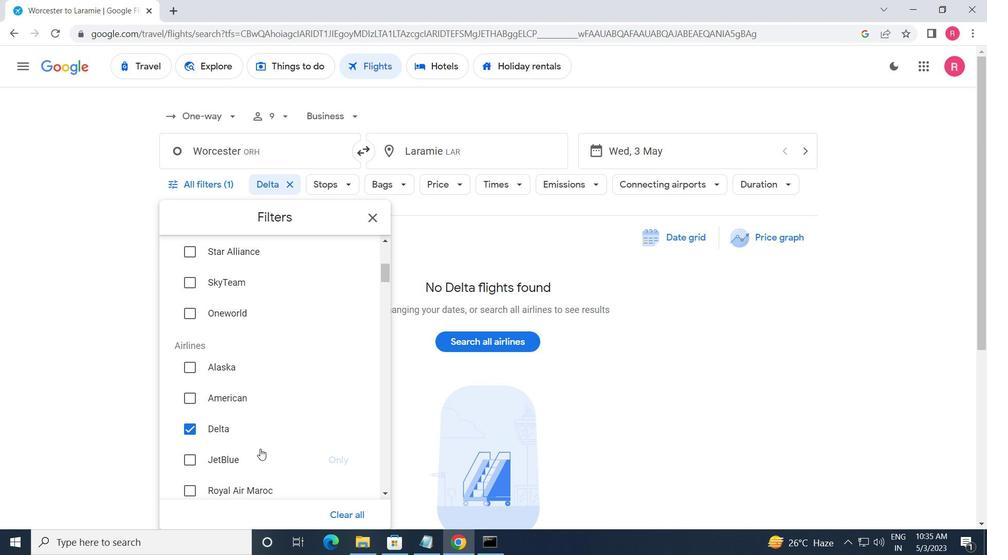 
Action: Mouse scrolled (256, 448) with delta (0, 0)
Screenshot: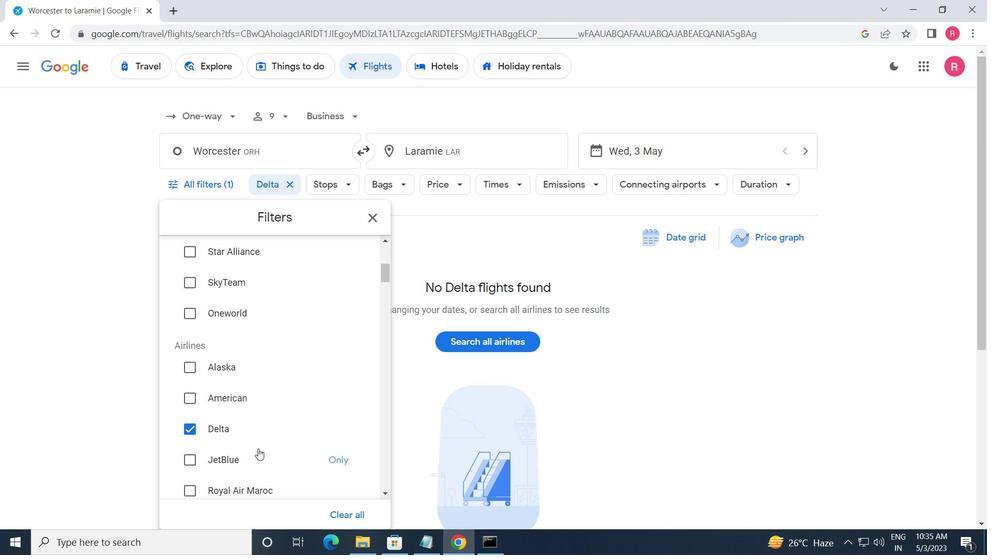 
Action: Mouse scrolled (256, 448) with delta (0, 0)
Screenshot: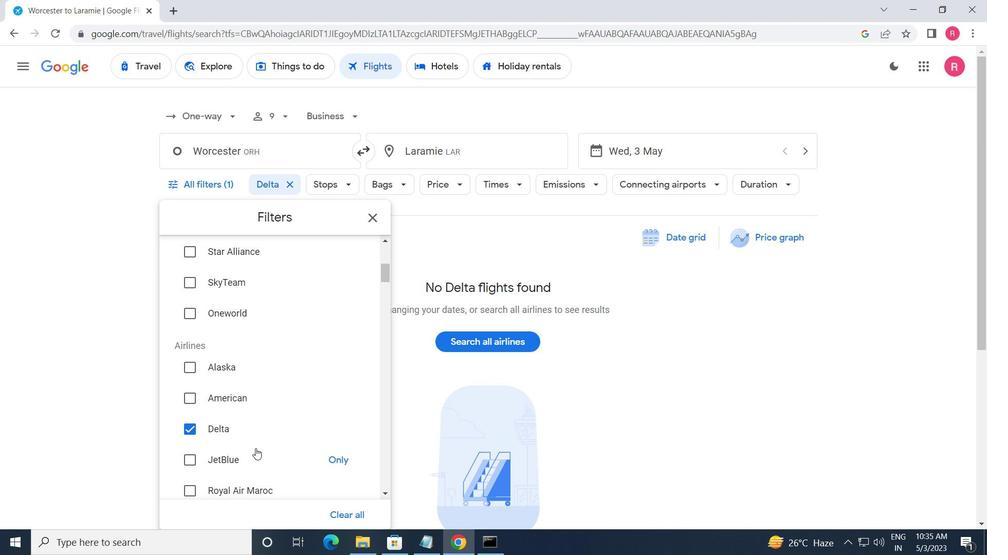 
Action: Mouse moved to (256, 447)
Screenshot: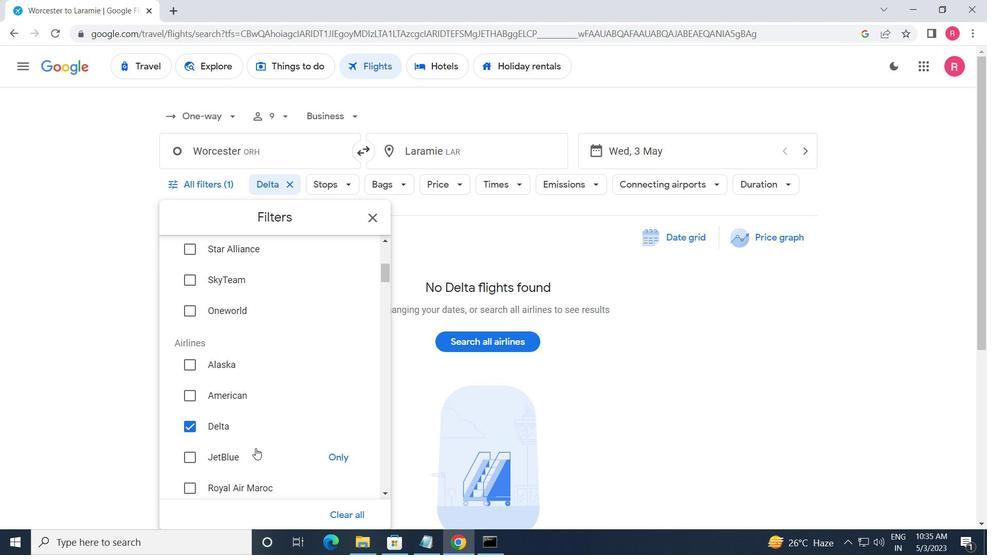 
Action: Mouse scrolled (256, 446) with delta (0, 0)
Screenshot: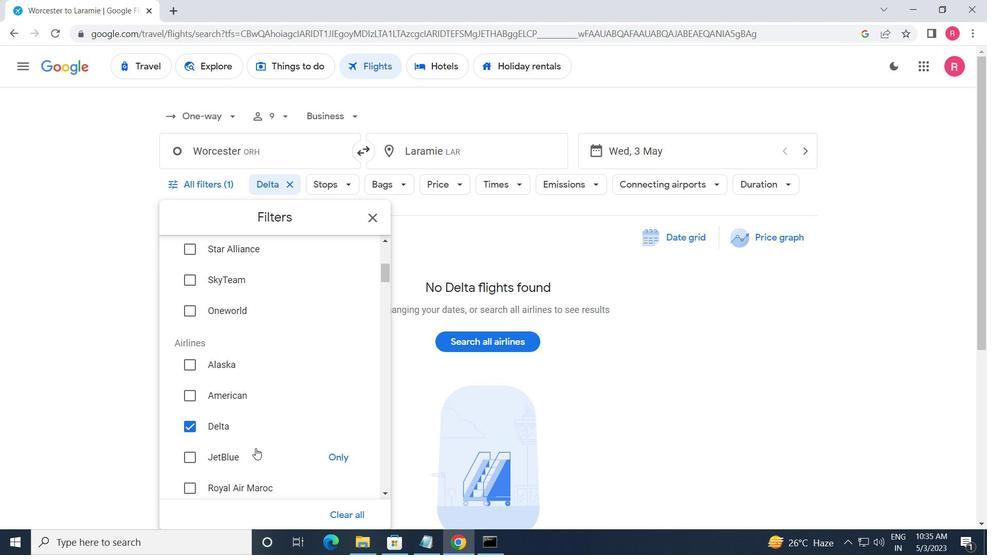 
Action: Mouse moved to (259, 446)
Screenshot: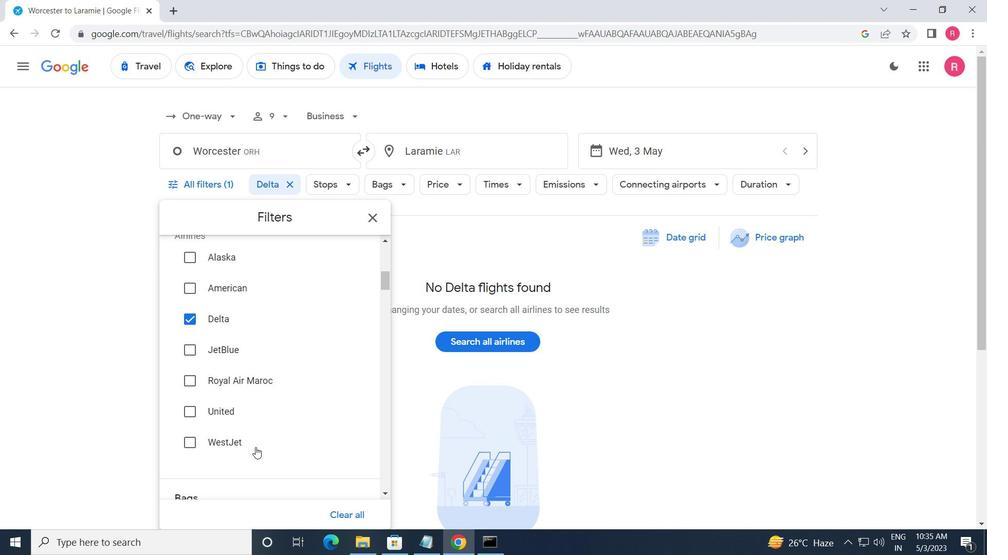 
Action: Mouse scrolled (259, 445) with delta (0, 0)
Screenshot: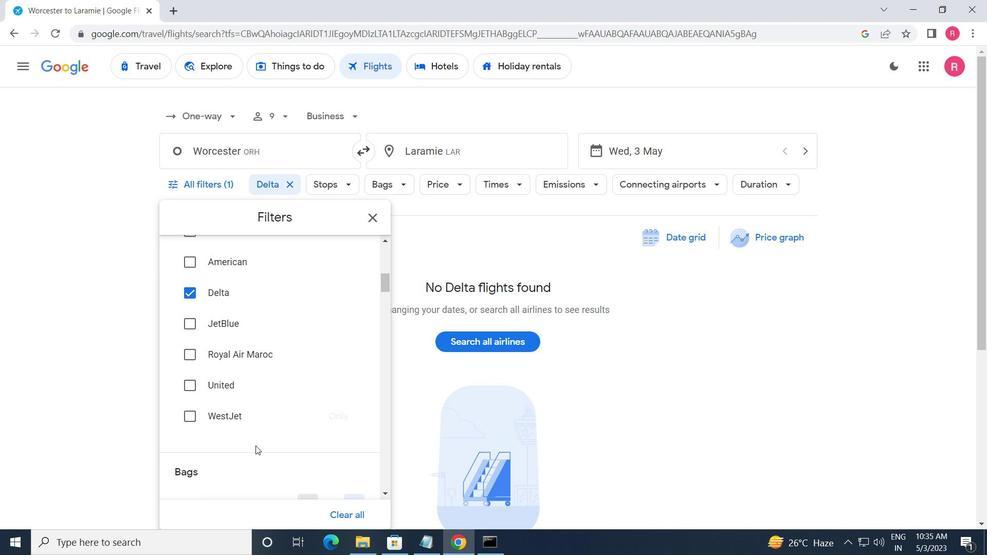 
Action: Mouse moved to (354, 387)
Screenshot: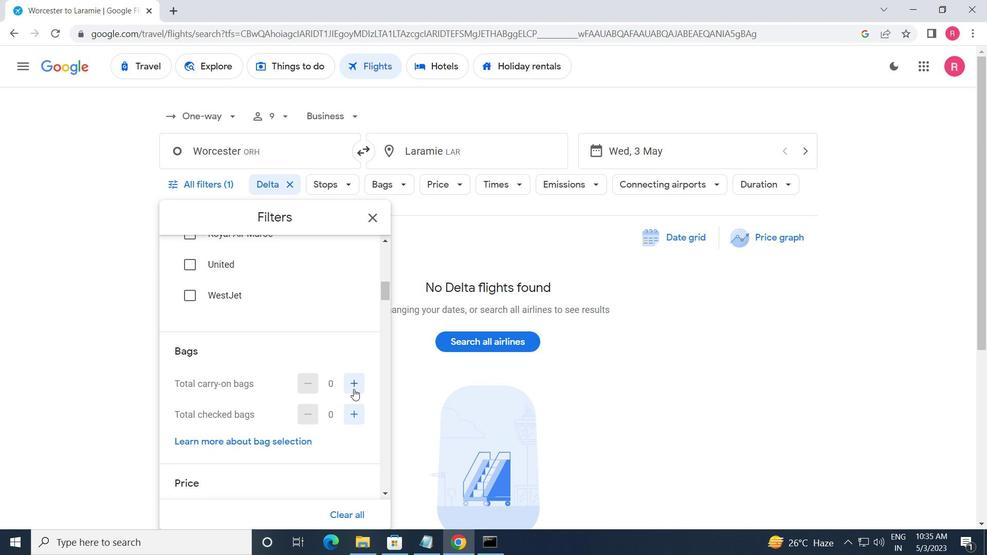 
Action: Mouse pressed left at (354, 387)
Screenshot: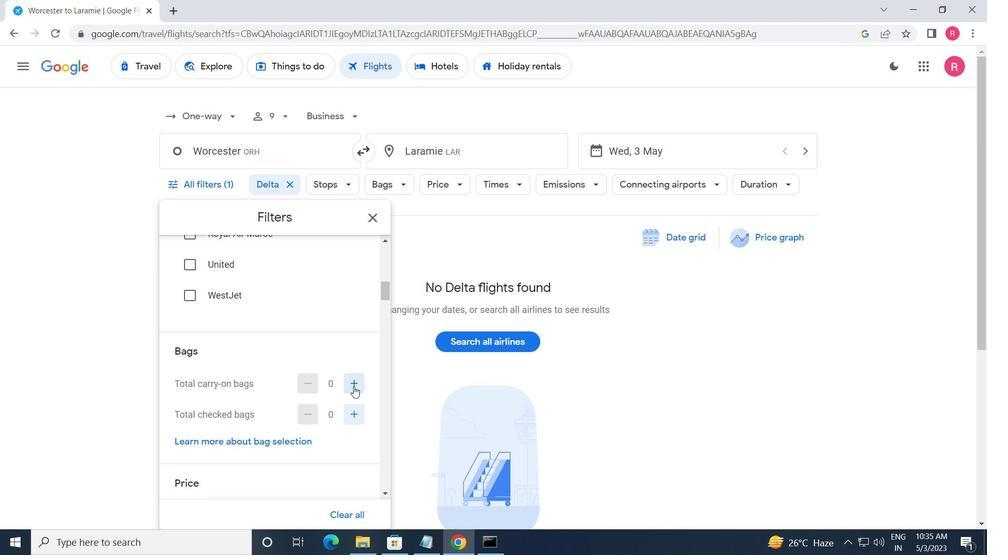 
Action: Mouse scrolled (354, 386) with delta (0, 0)
Screenshot: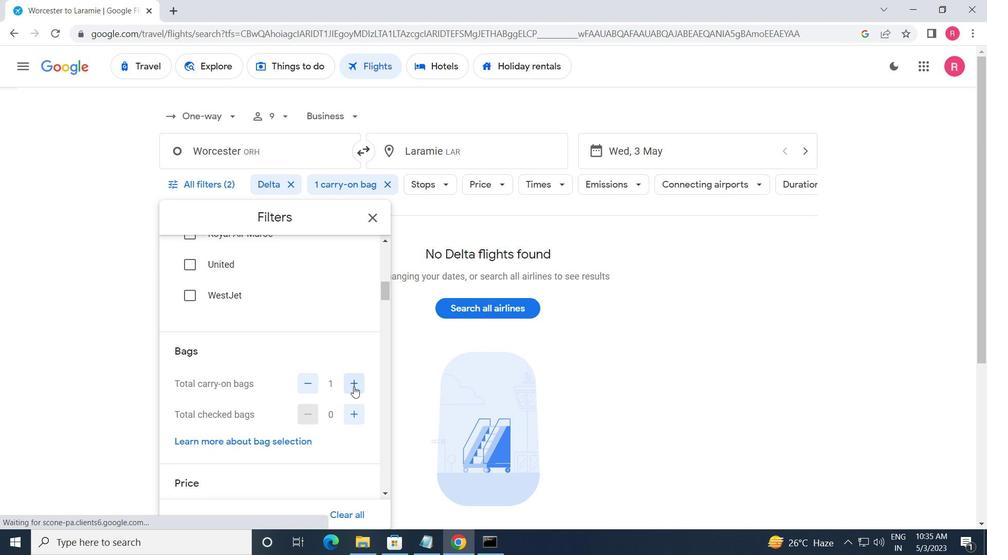 
Action: Mouse scrolled (354, 386) with delta (0, 0)
Screenshot: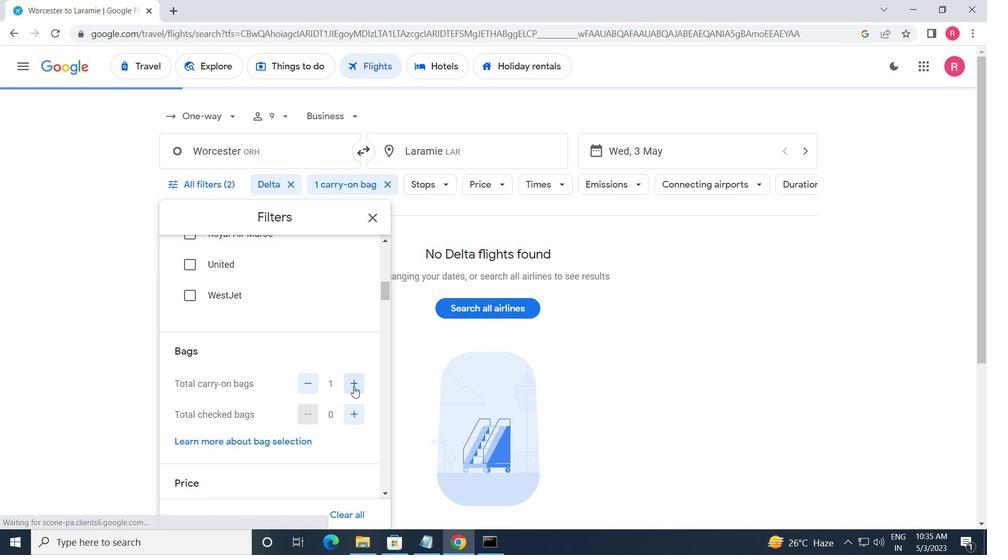 
Action: Mouse moved to (362, 413)
Screenshot: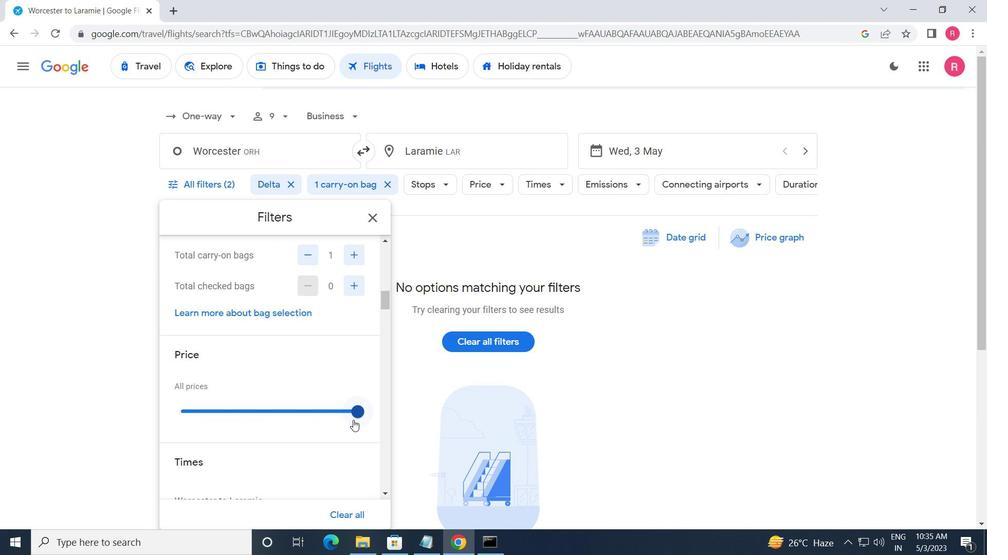 
Action: Mouse pressed left at (362, 413)
Screenshot: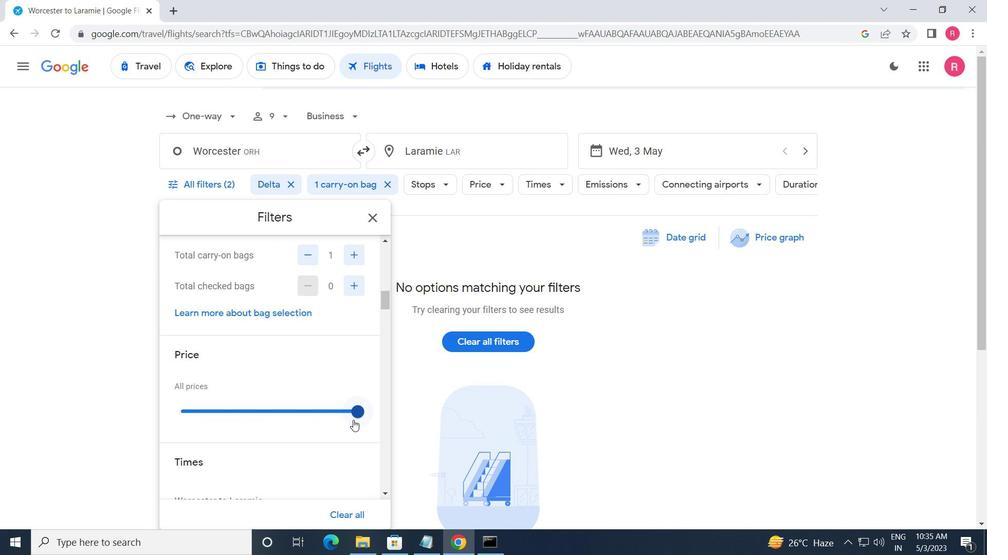 
Action: Mouse moved to (307, 420)
Screenshot: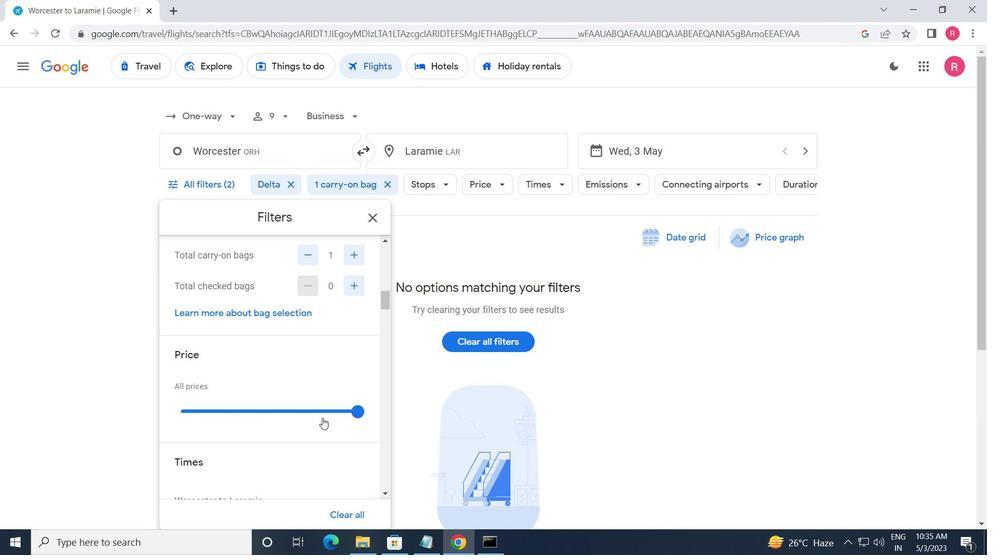 
Action: Mouse scrolled (307, 420) with delta (0, 0)
Screenshot: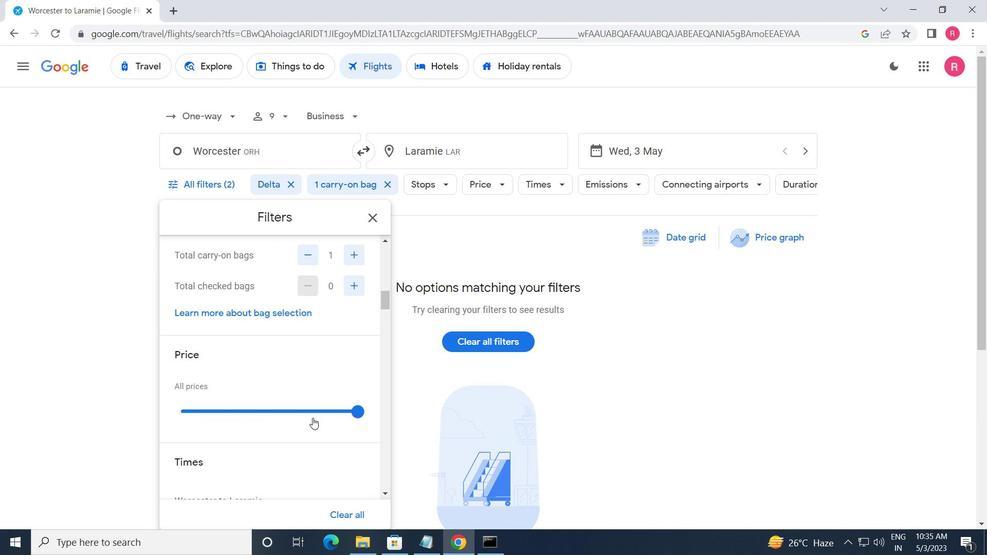 
Action: Mouse moved to (305, 421)
Screenshot: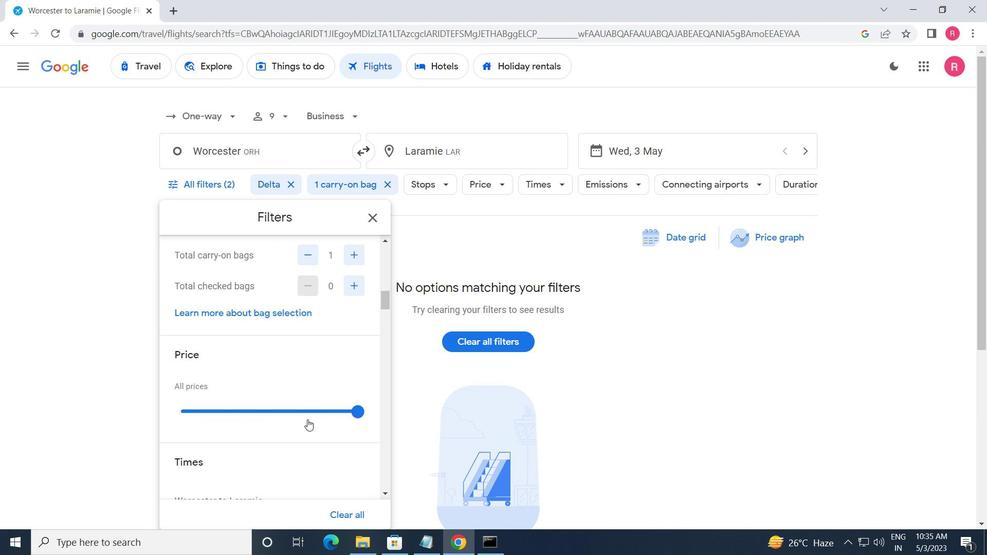 
Action: Mouse scrolled (305, 420) with delta (0, 0)
Screenshot: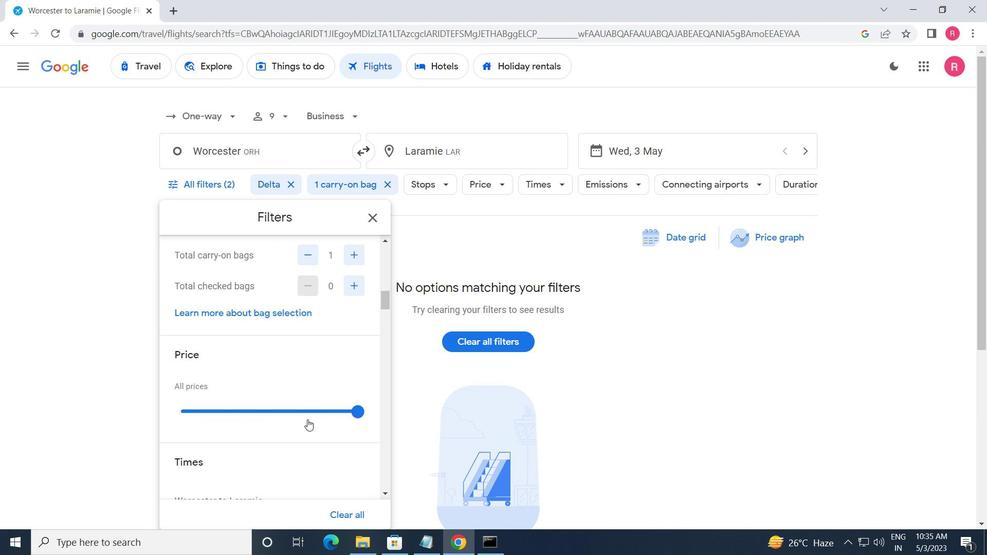 
Action: Mouse moved to (193, 426)
Screenshot: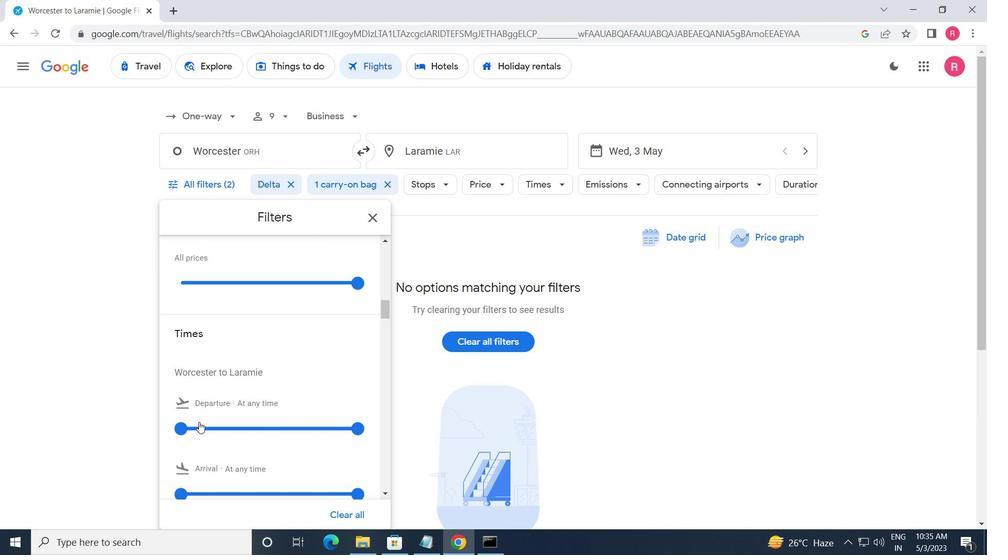 
Action: Mouse pressed left at (193, 426)
Screenshot: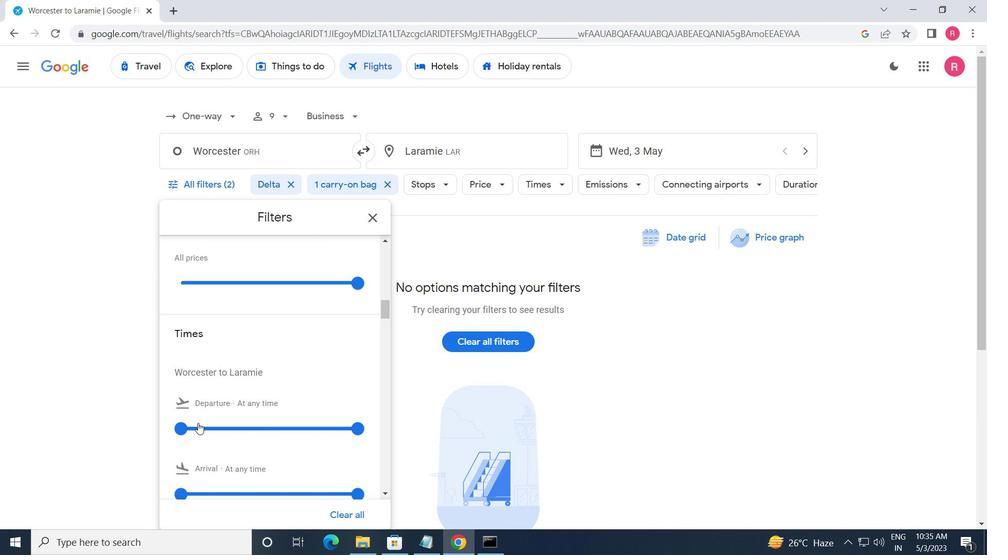 
Action: Mouse moved to (357, 432)
Screenshot: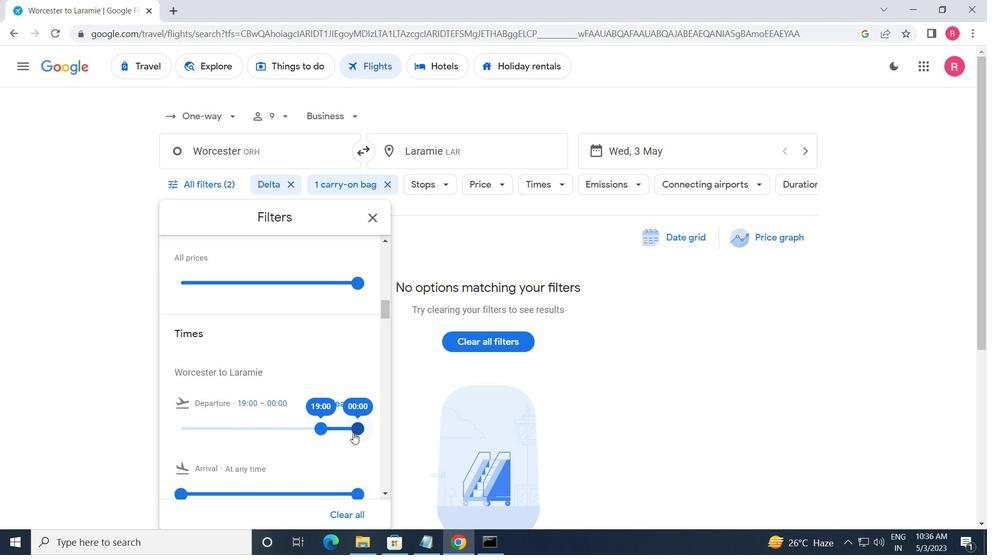 
Action: Mouse pressed left at (357, 432)
Screenshot: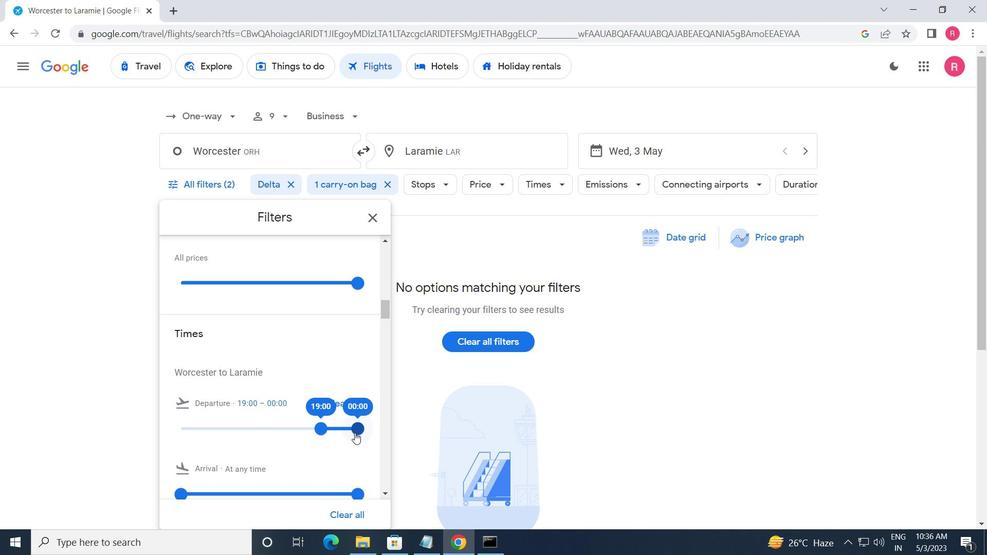 
Action: Mouse moved to (368, 211)
Screenshot: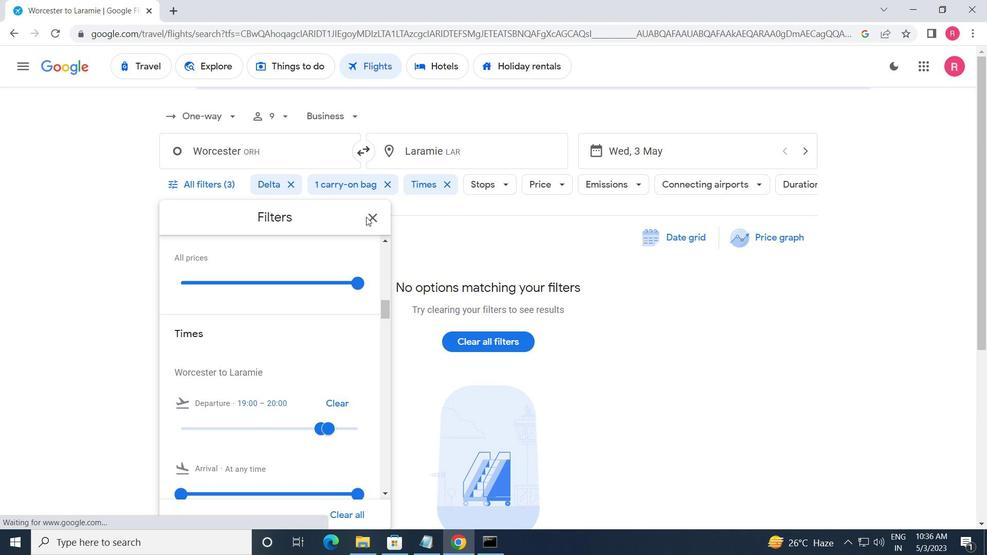 
Action: Mouse pressed left at (368, 211)
Screenshot: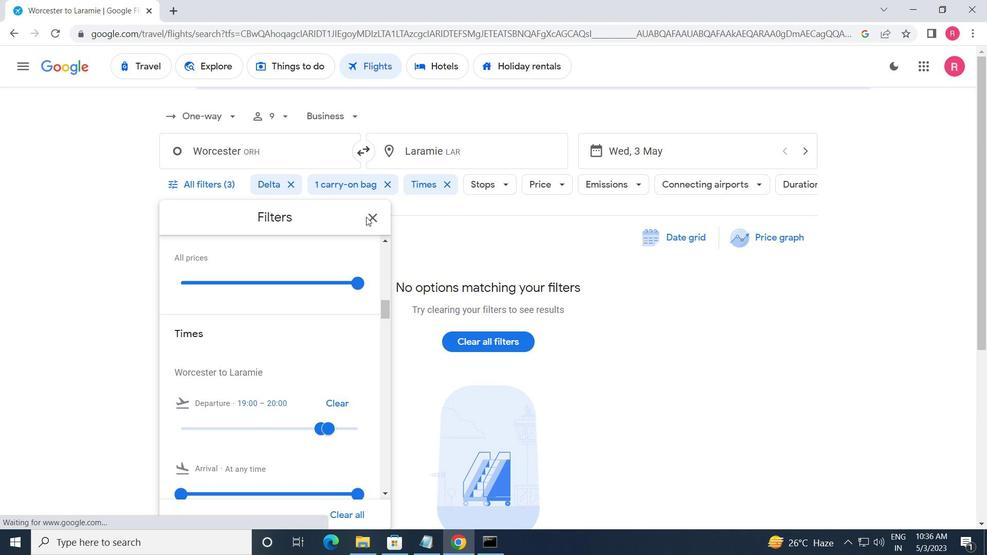
Action: Mouse moved to (392, 244)
Screenshot: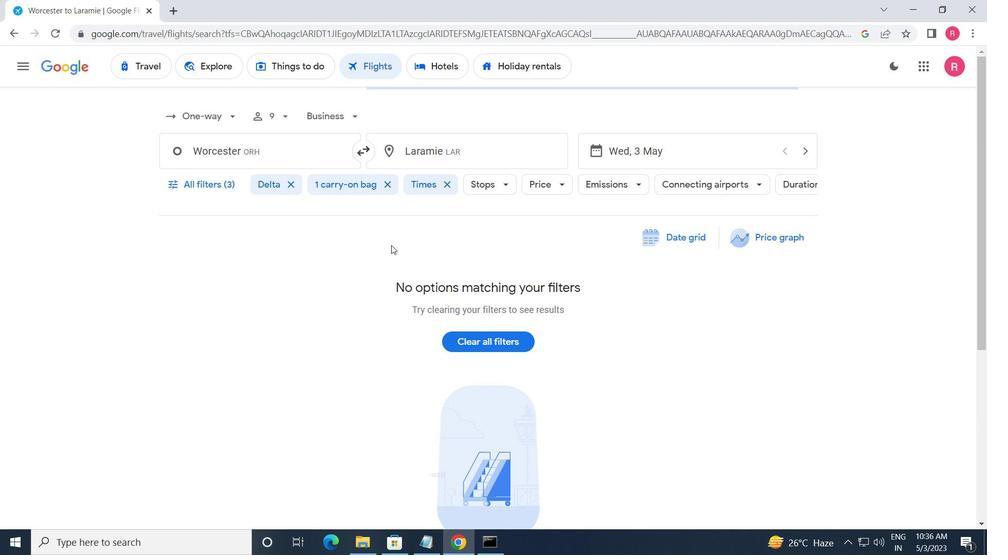 
